 Task: Check the sale-to-list ratio of garden tub in the last 3 years.
Action: Mouse moved to (900, 207)
Screenshot: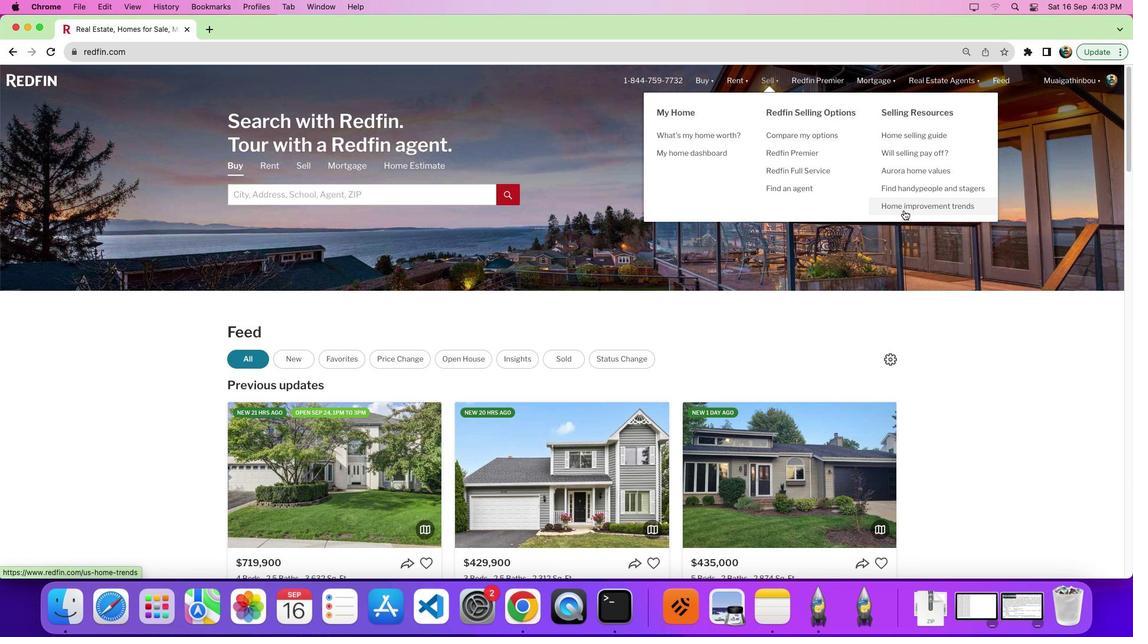 
Action: Mouse pressed left at (900, 207)
Screenshot: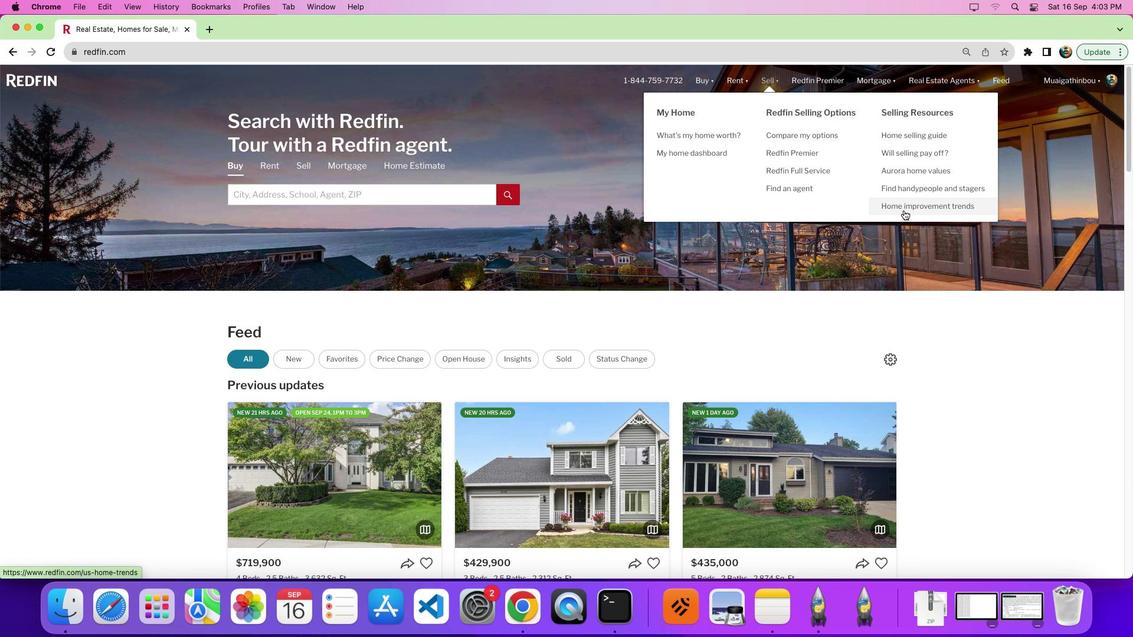 
Action: Mouse moved to (900, 207)
Screenshot: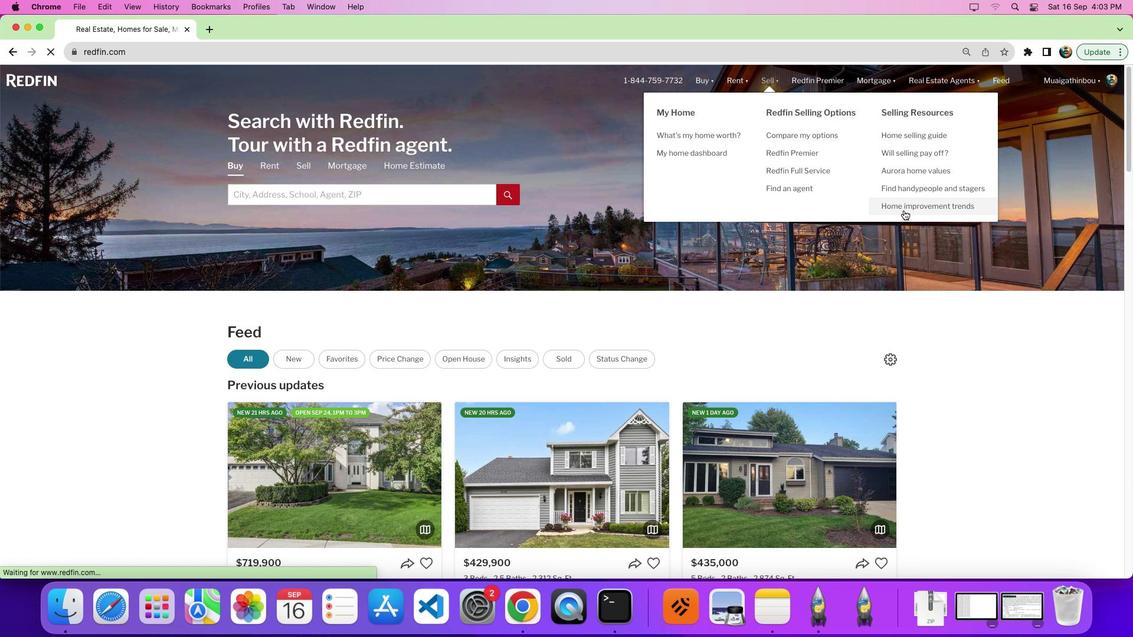 
Action: Mouse pressed left at (900, 207)
Screenshot: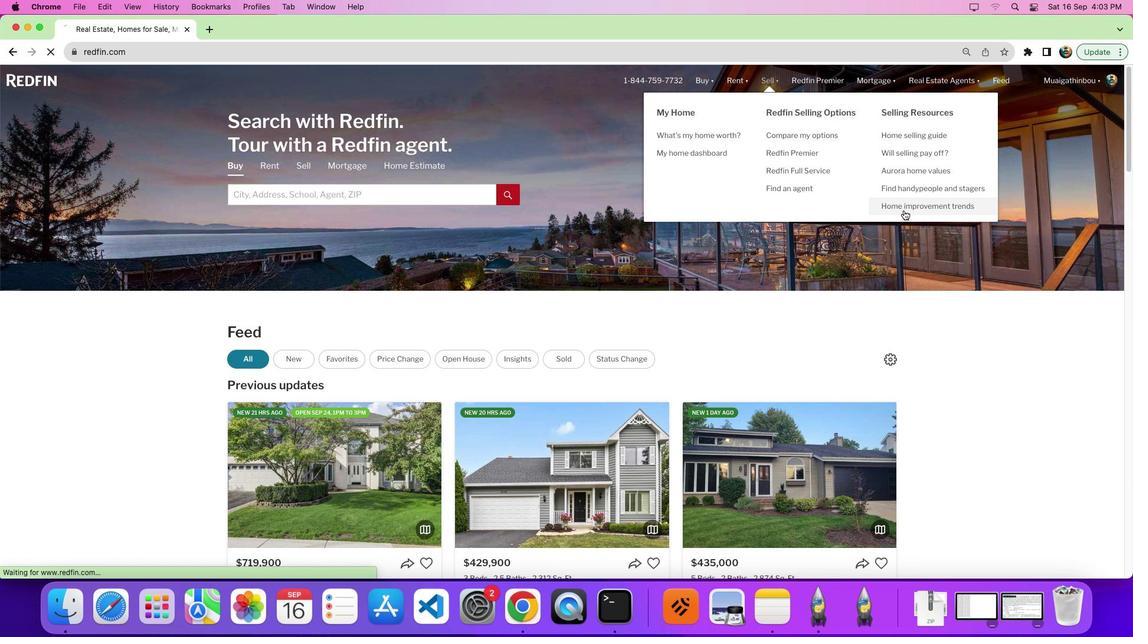 
Action: Mouse moved to (319, 226)
Screenshot: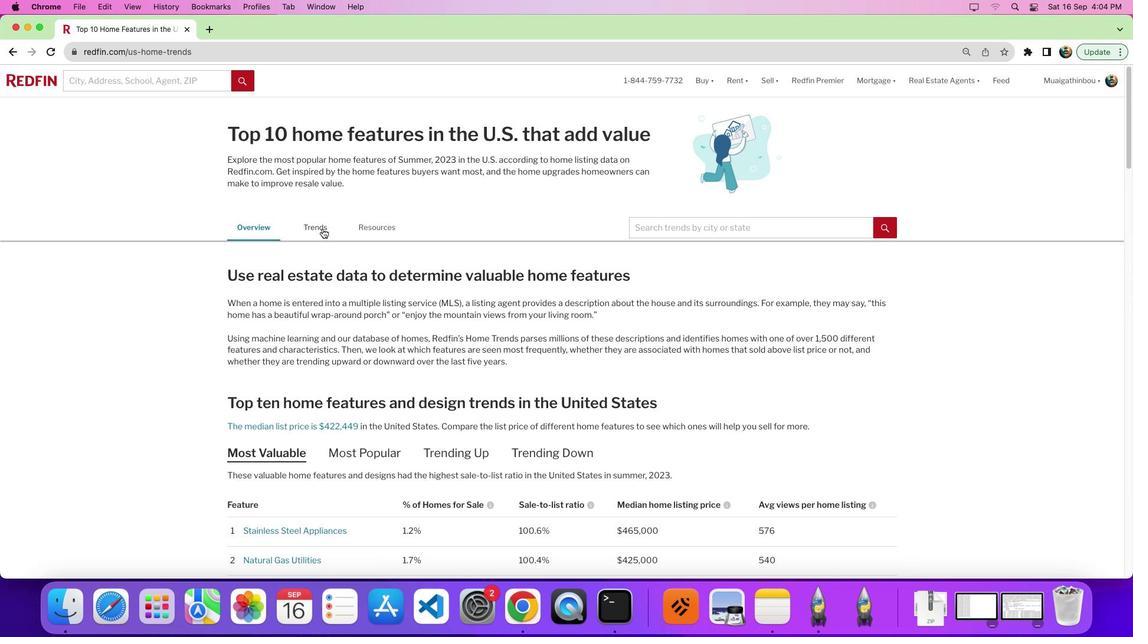 
Action: Mouse pressed left at (319, 226)
Screenshot: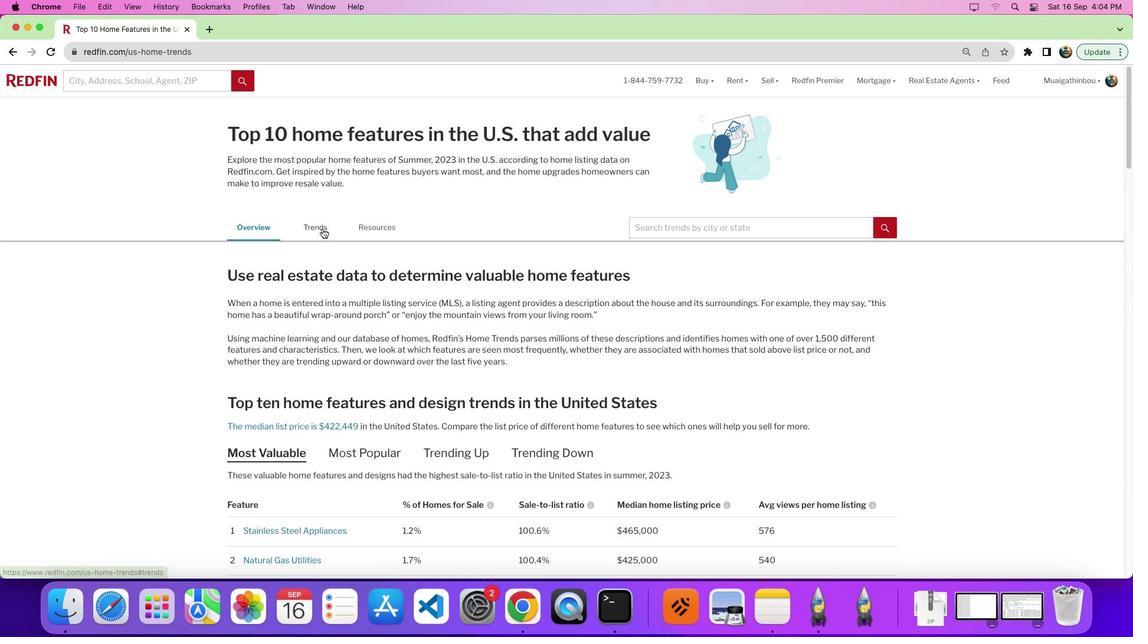 
Action: Mouse moved to (651, 349)
Screenshot: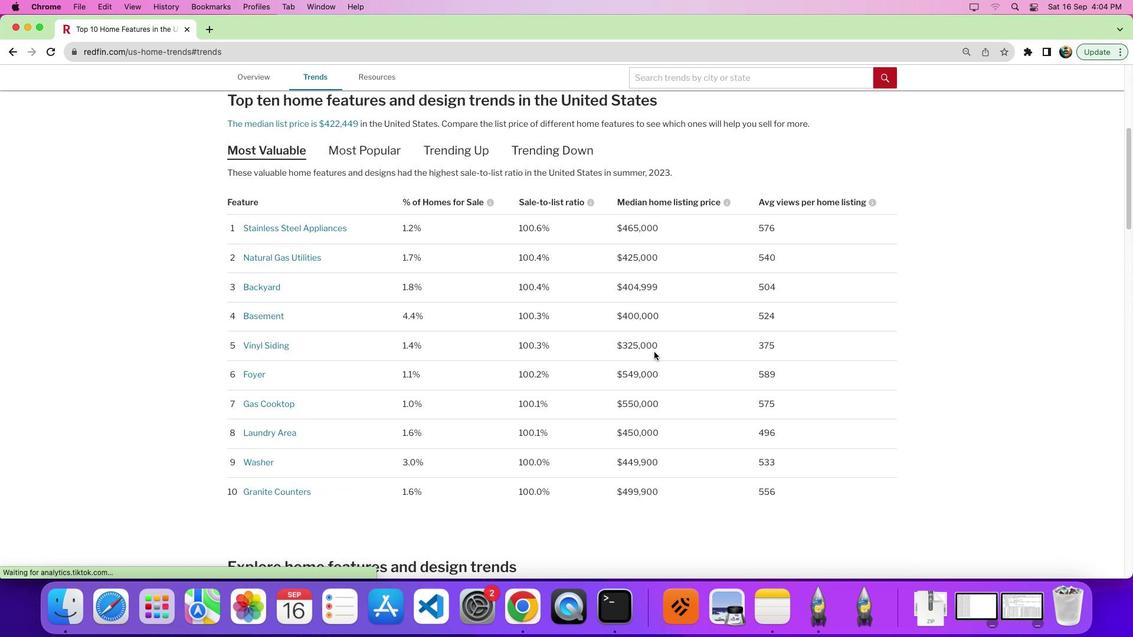 
Action: Mouse scrolled (651, 349) with delta (-2, -2)
Screenshot: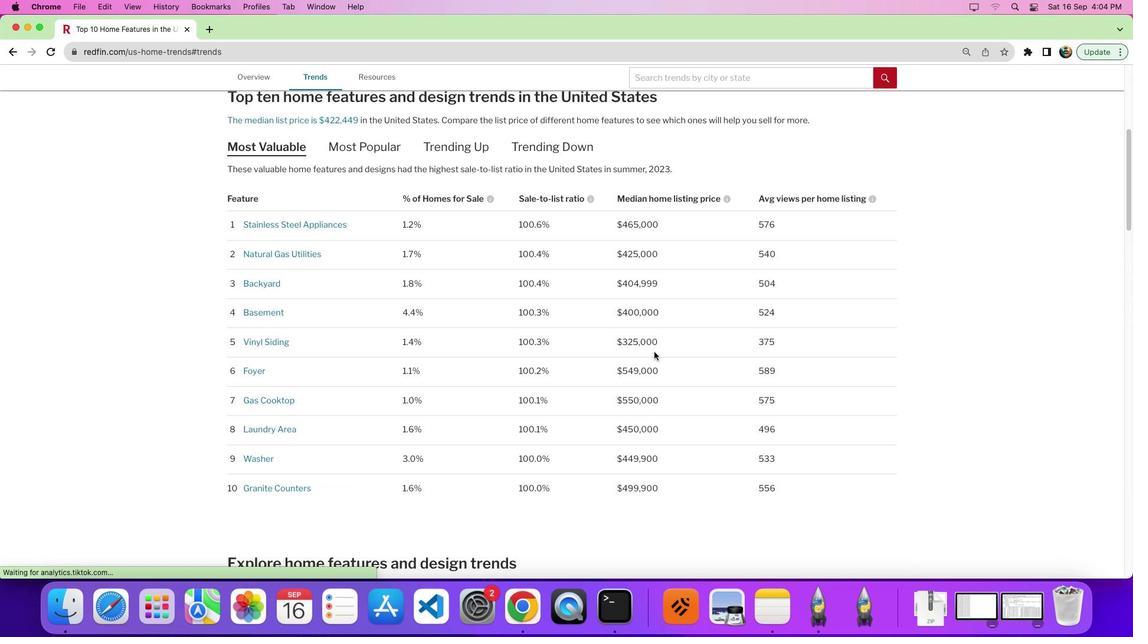 
Action: Mouse scrolled (651, 349) with delta (-2, -2)
Screenshot: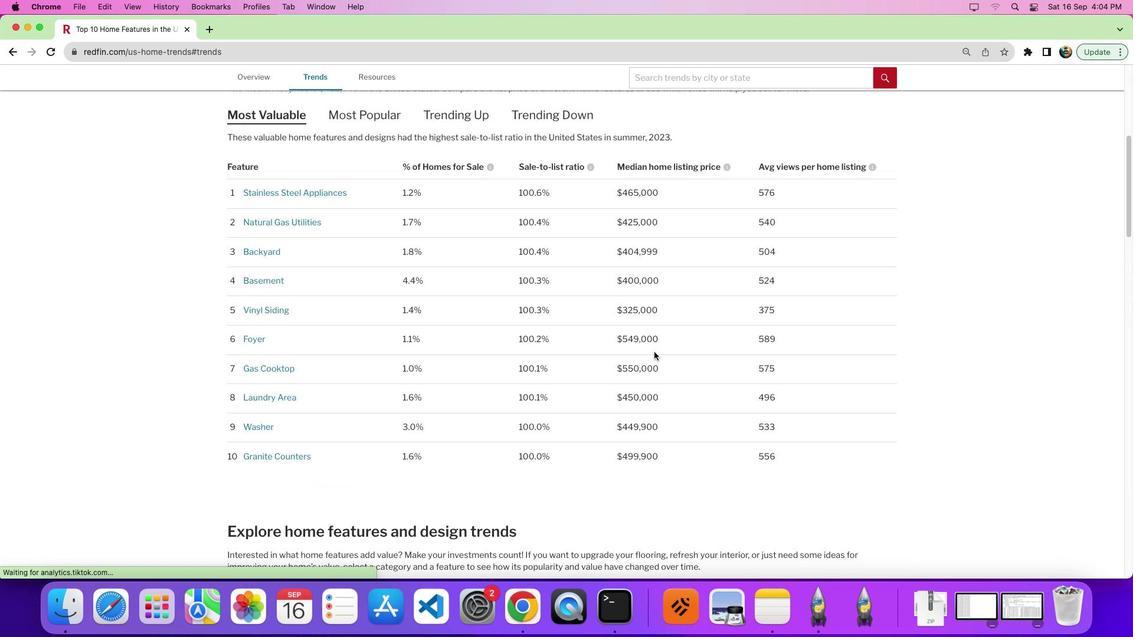 
Action: Mouse scrolled (651, 349) with delta (-2, -6)
Screenshot: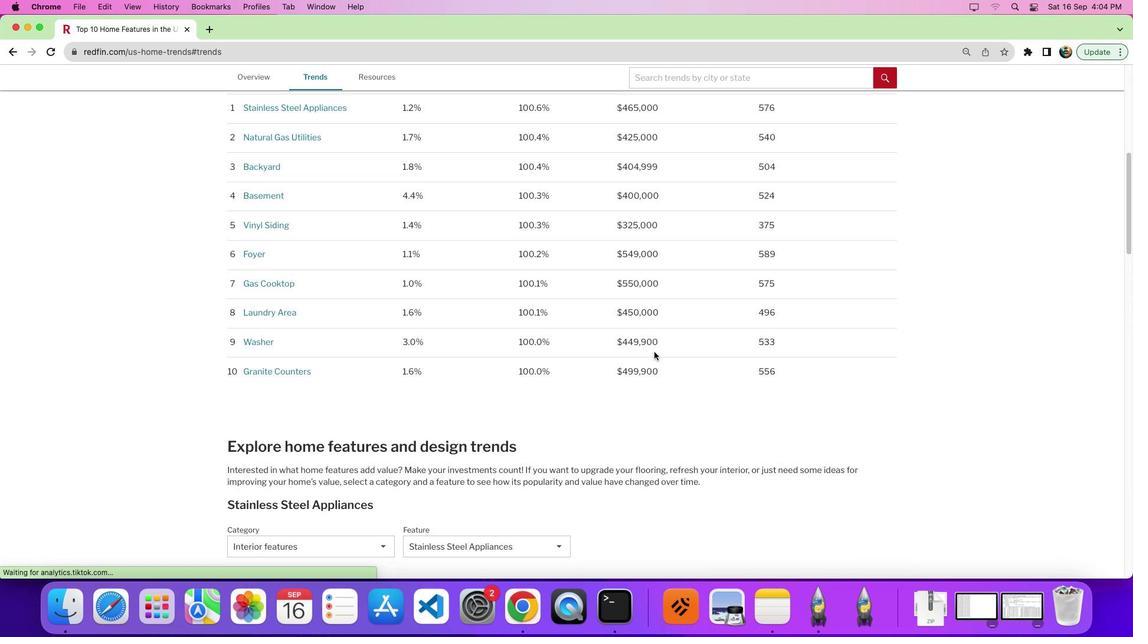 
Action: Mouse moved to (651, 349)
Screenshot: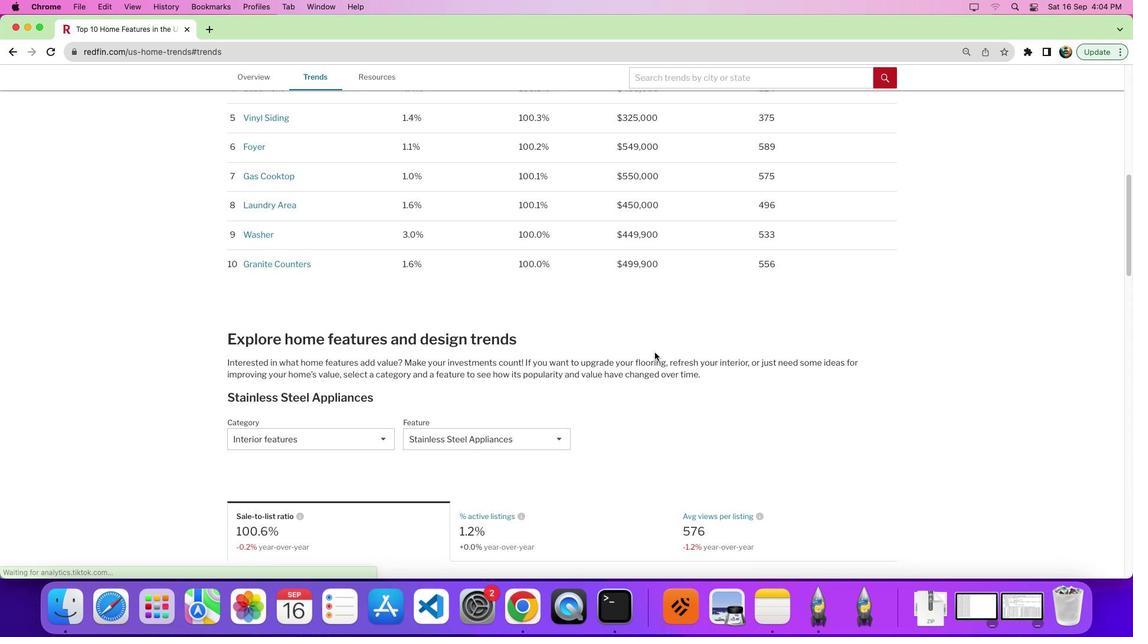 
Action: Mouse scrolled (651, 349) with delta (-2, -2)
Screenshot: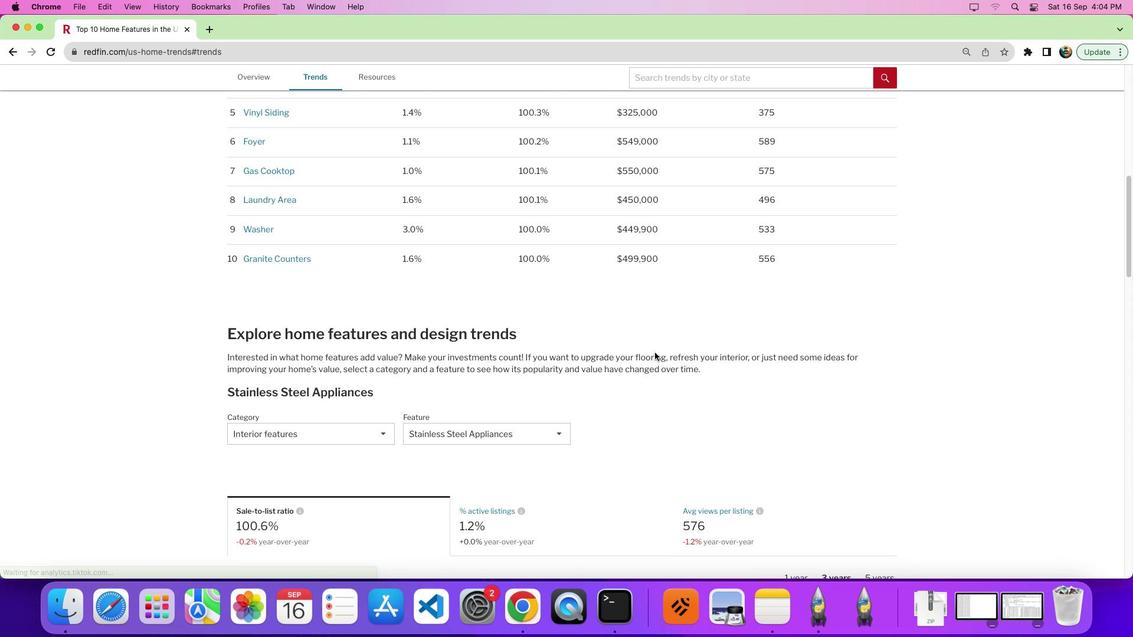 
Action: Mouse scrolled (651, 349) with delta (-2, -2)
Screenshot: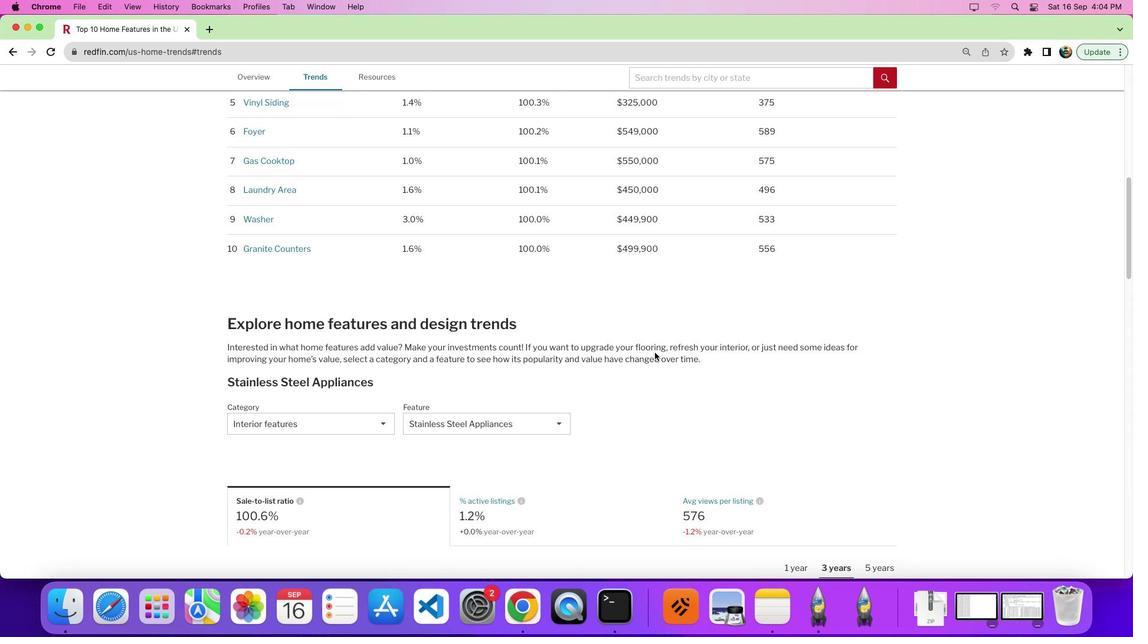 
Action: Mouse scrolled (651, 349) with delta (-2, -4)
Screenshot: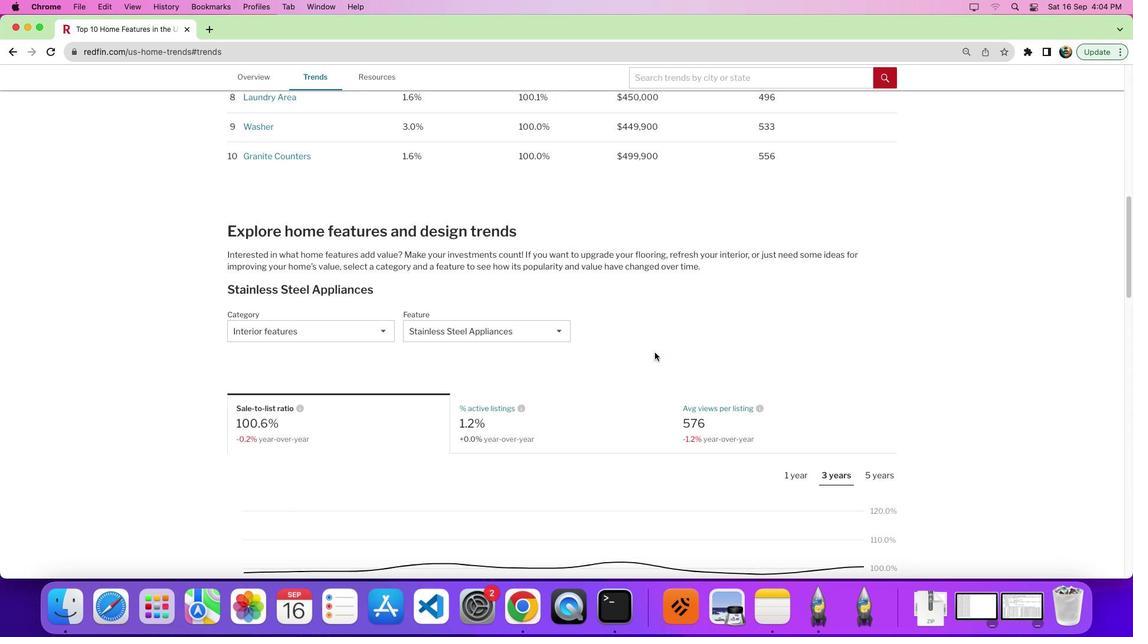 
Action: Mouse moved to (490, 278)
Screenshot: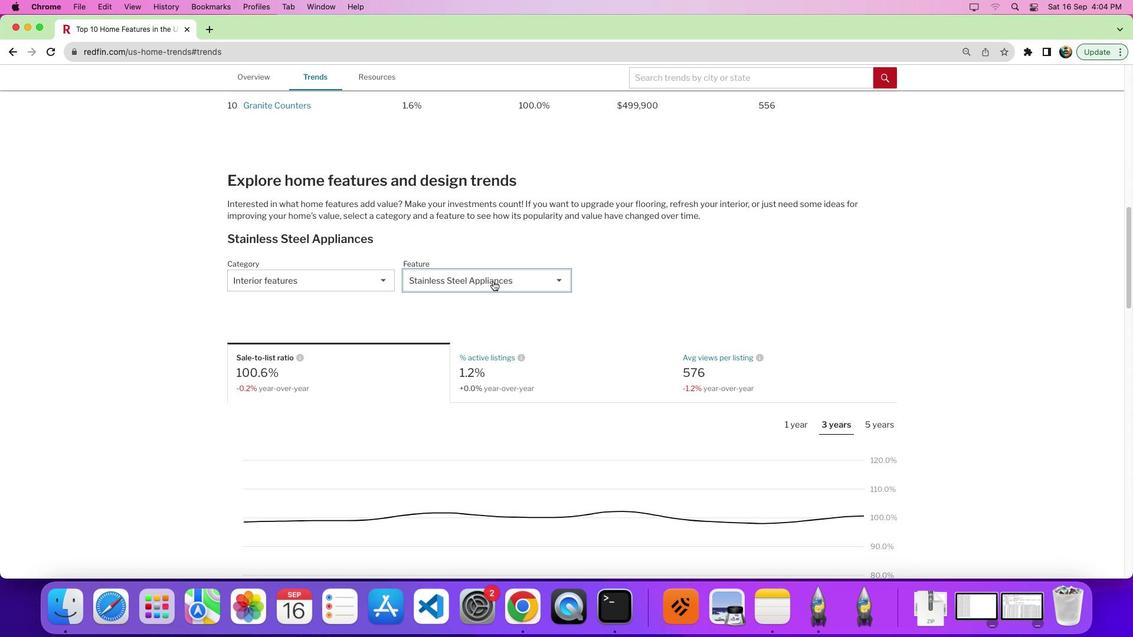 
Action: Mouse pressed left at (490, 278)
Screenshot: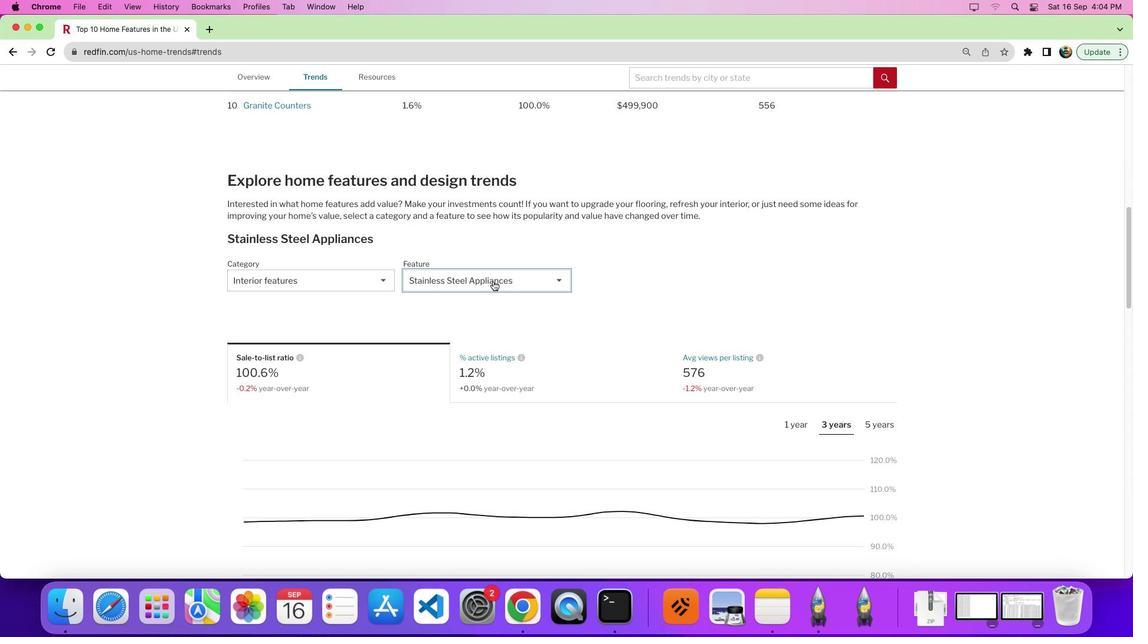 
Action: Mouse moved to (559, 363)
Screenshot: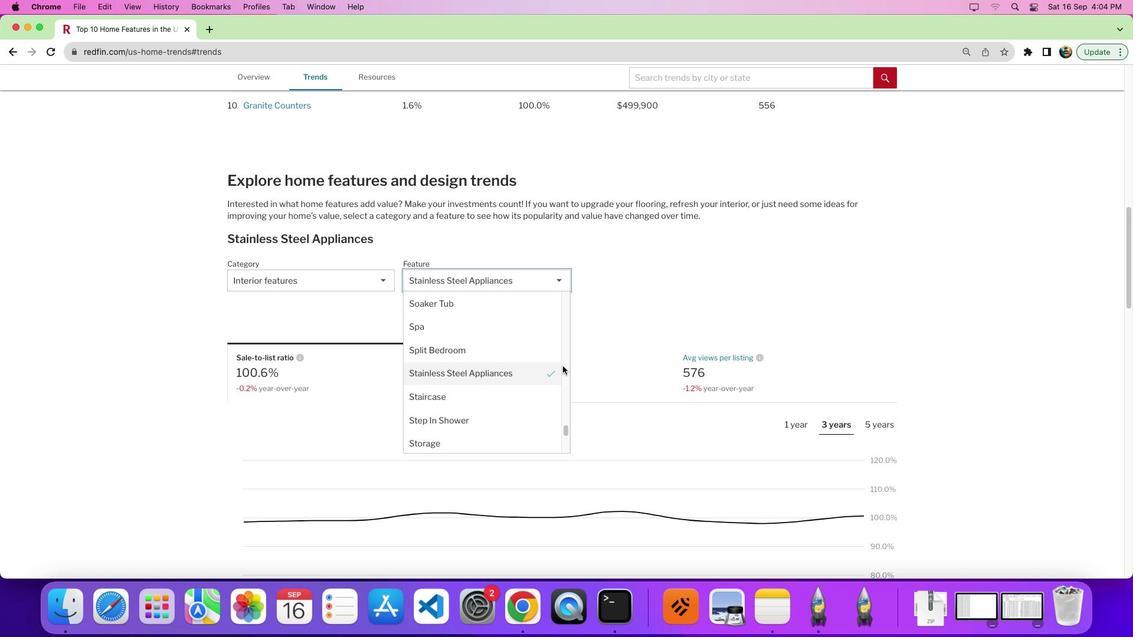 
Action: Mouse pressed left at (559, 363)
Screenshot: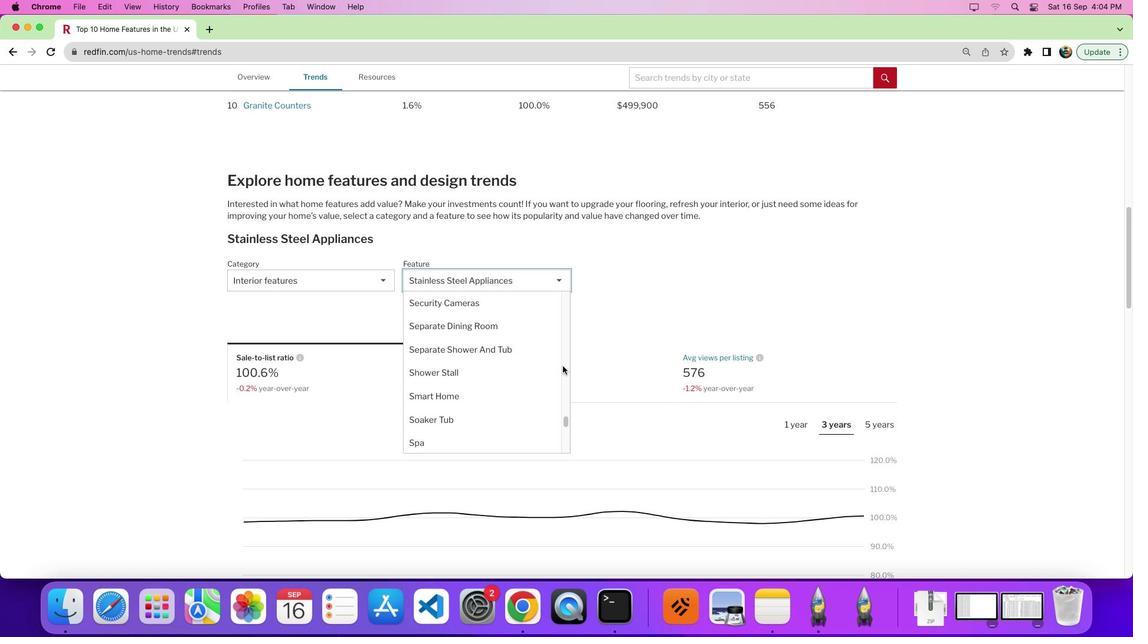 
Action: Mouse moved to (498, 367)
Screenshot: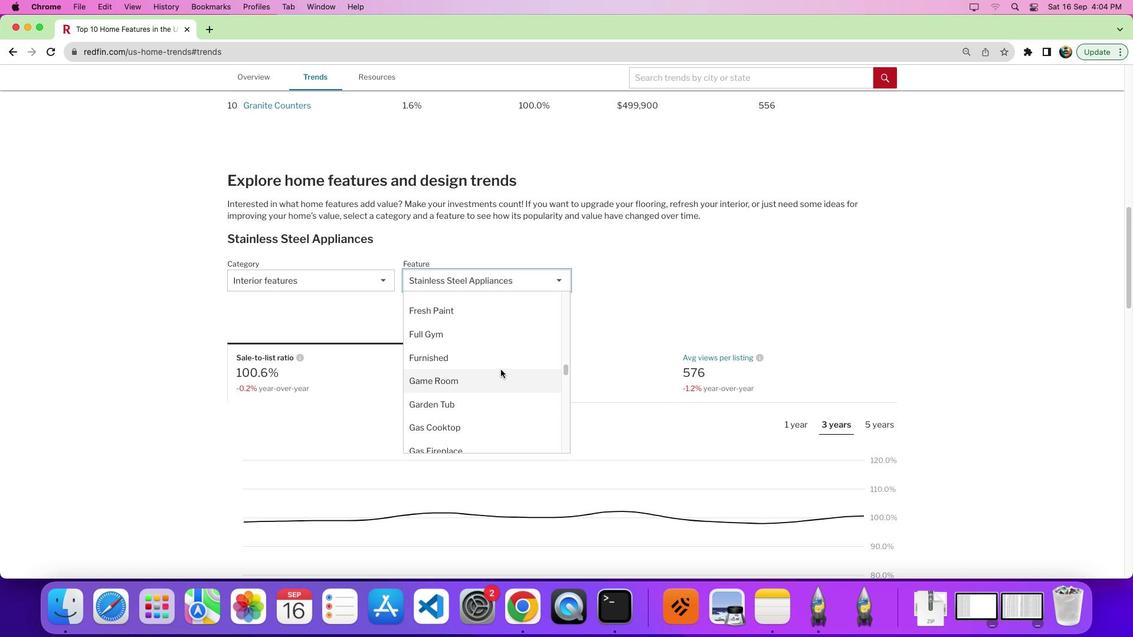 
Action: Mouse scrolled (498, 367) with delta (-2, -2)
Screenshot: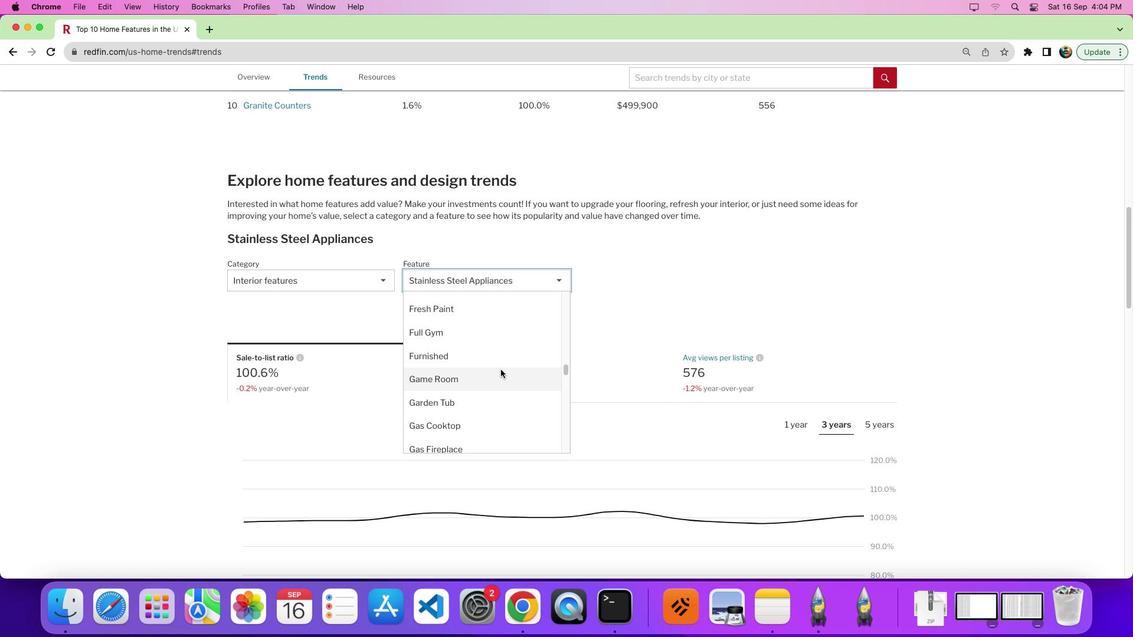 
Action: Mouse scrolled (498, 367) with delta (-2, -2)
Screenshot: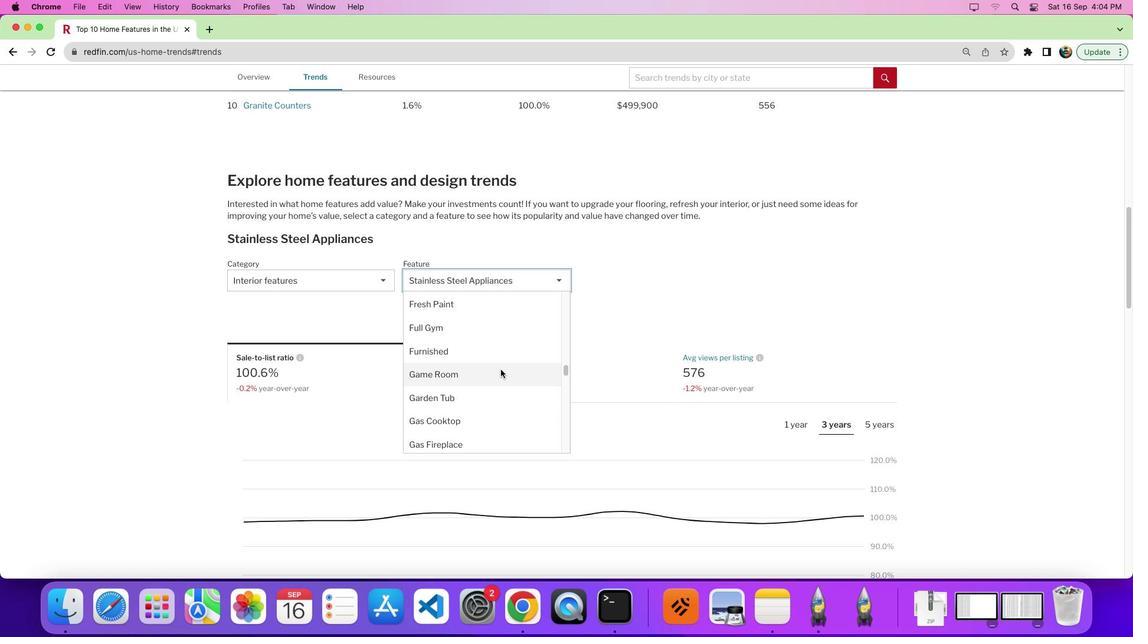 
Action: Mouse moved to (502, 380)
Screenshot: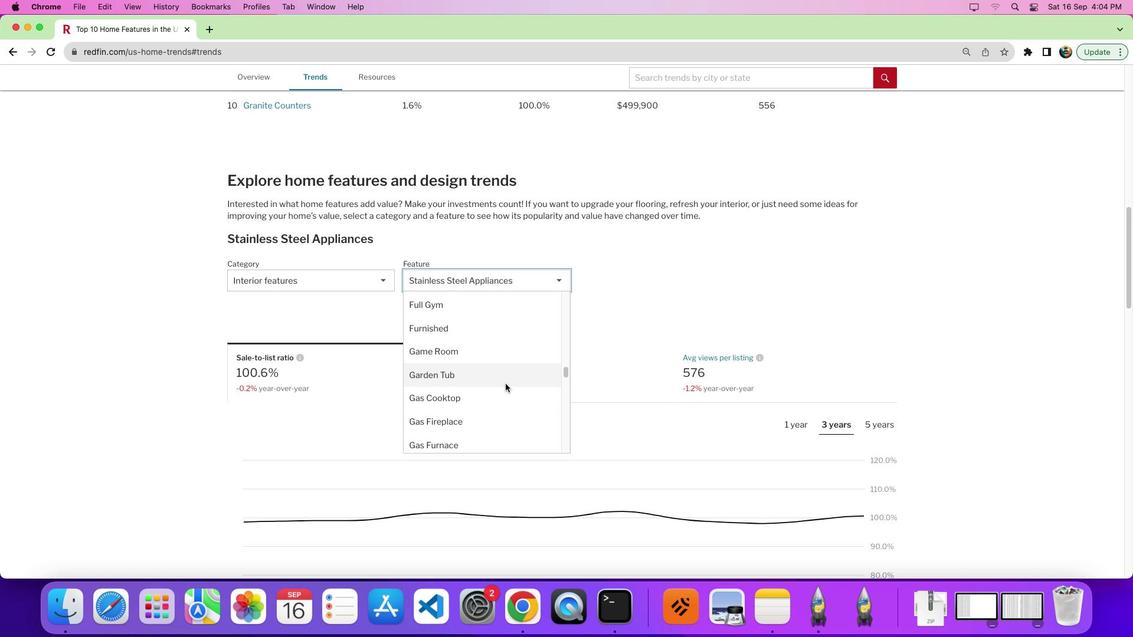 
Action: Mouse scrolled (502, 380) with delta (-2, -2)
Screenshot: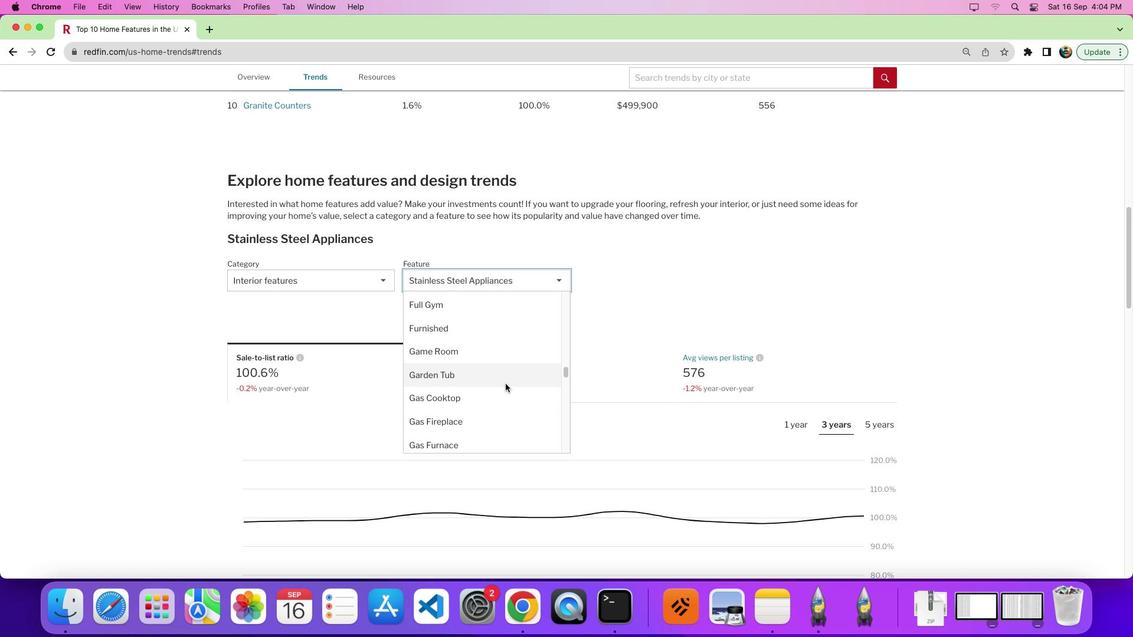
Action: Mouse scrolled (502, 380) with delta (-2, -2)
Screenshot: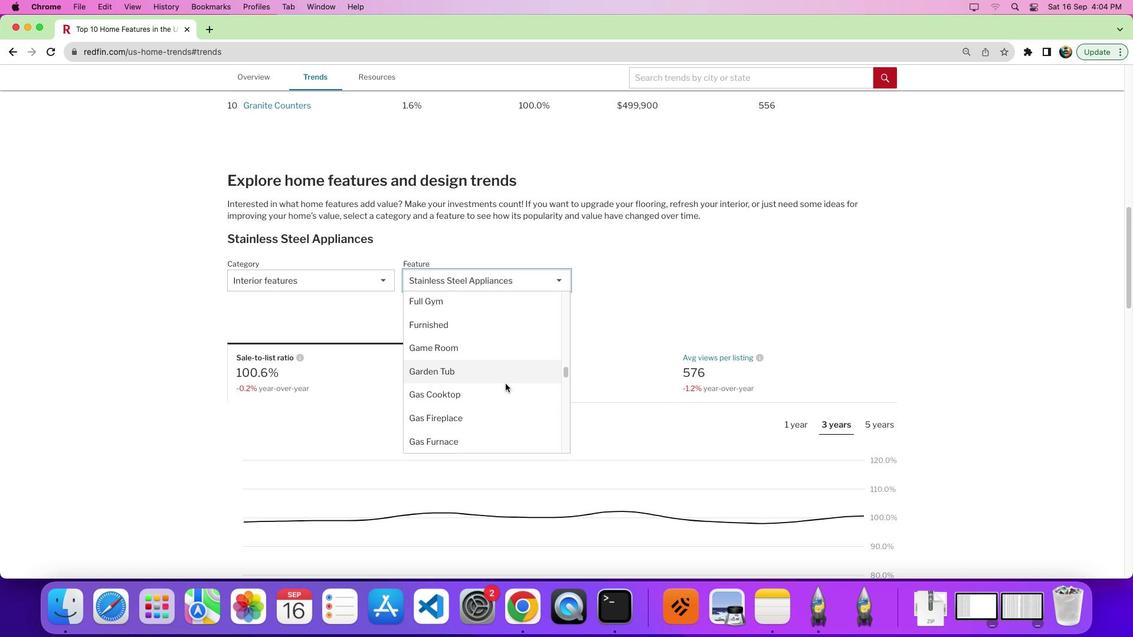 
Action: Mouse moved to (501, 377)
Screenshot: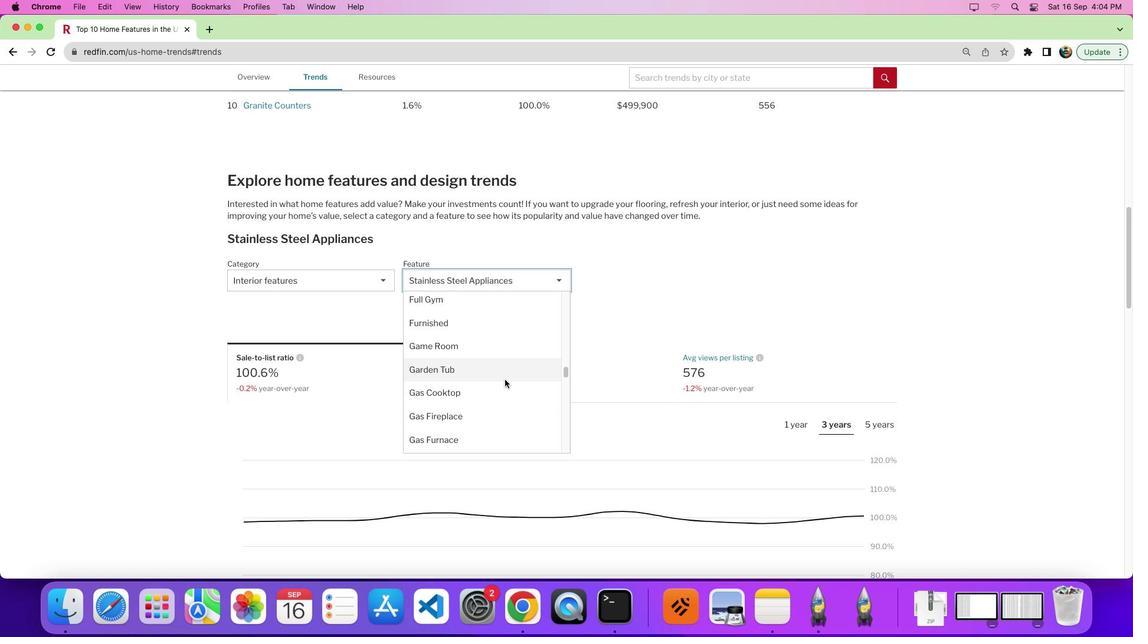 
Action: Mouse pressed left at (501, 377)
Screenshot: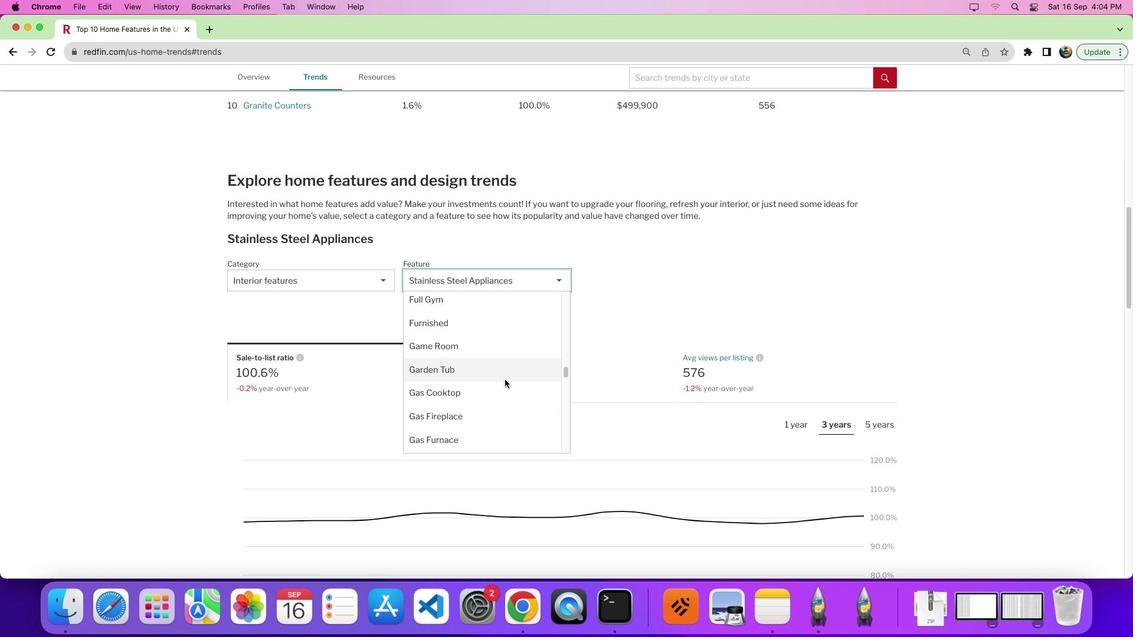 
Action: Mouse moved to (701, 355)
Screenshot: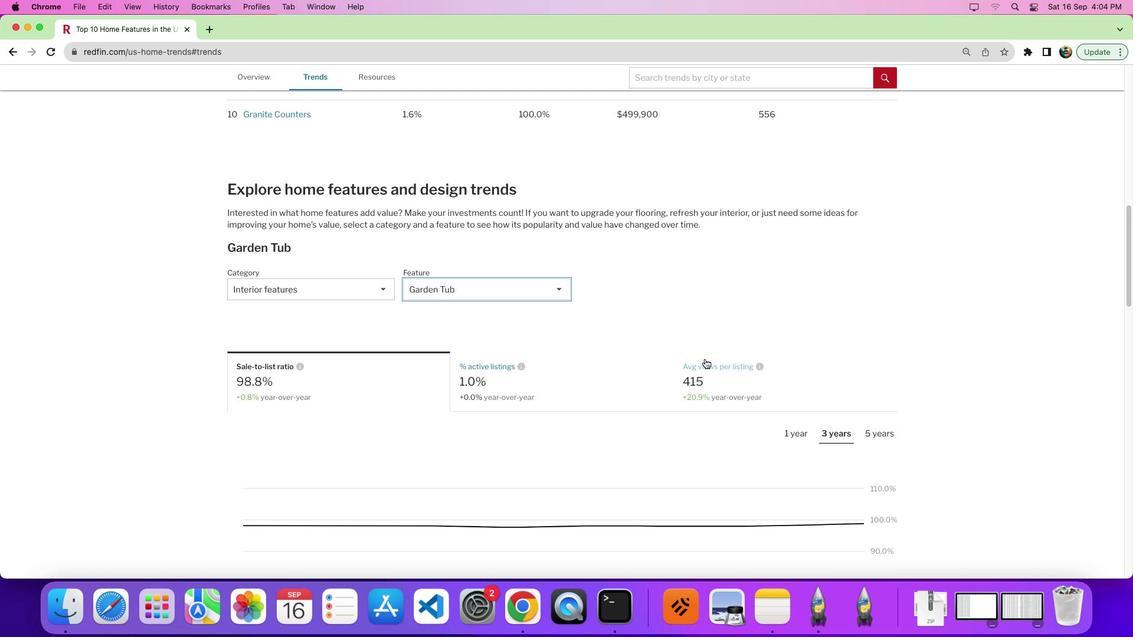 
Action: Mouse scrolled (701, 355) with delta (-2, -1)
Screenshot: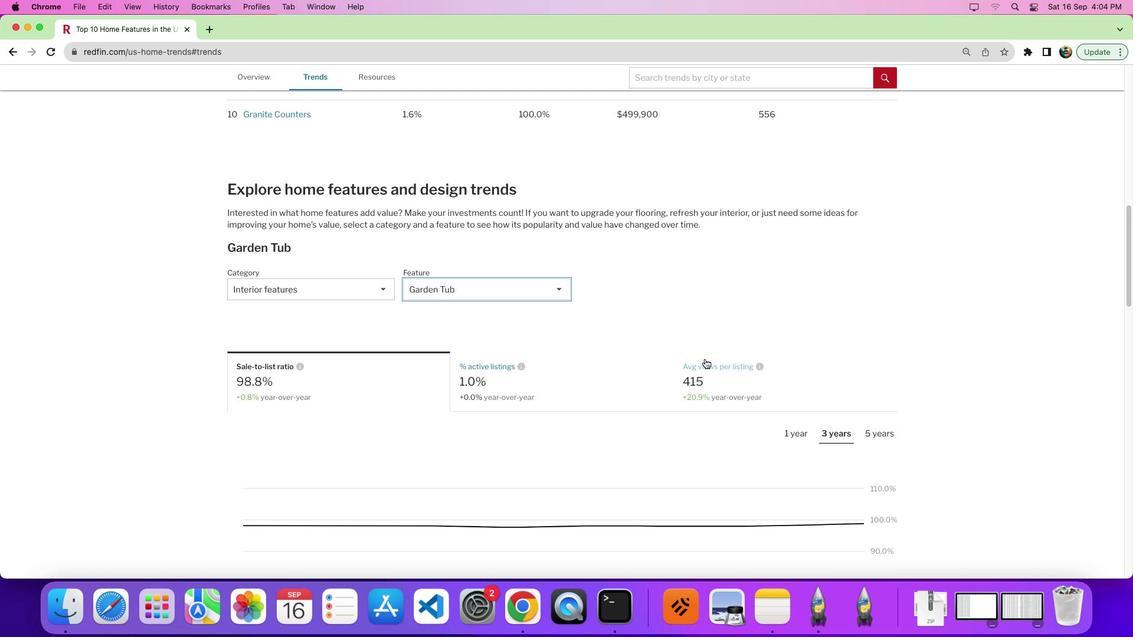 
Action: Mouse moved to (701, 356)
Screenshot: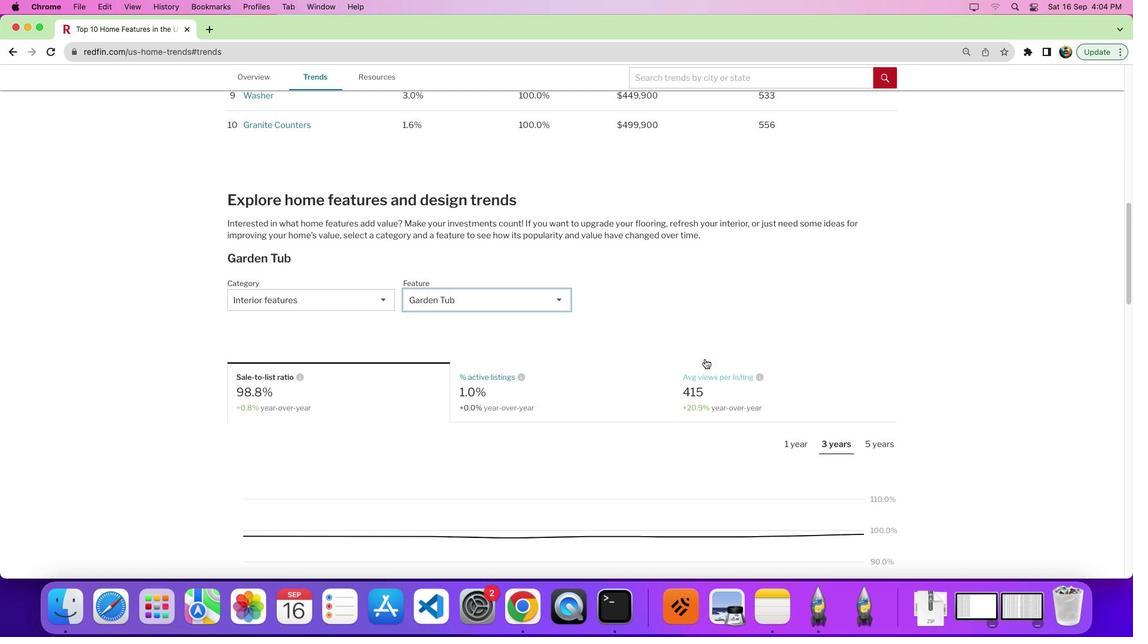 
Action: Mouse scrolled (701, 356) with delta (-2, -1)
Screenshot: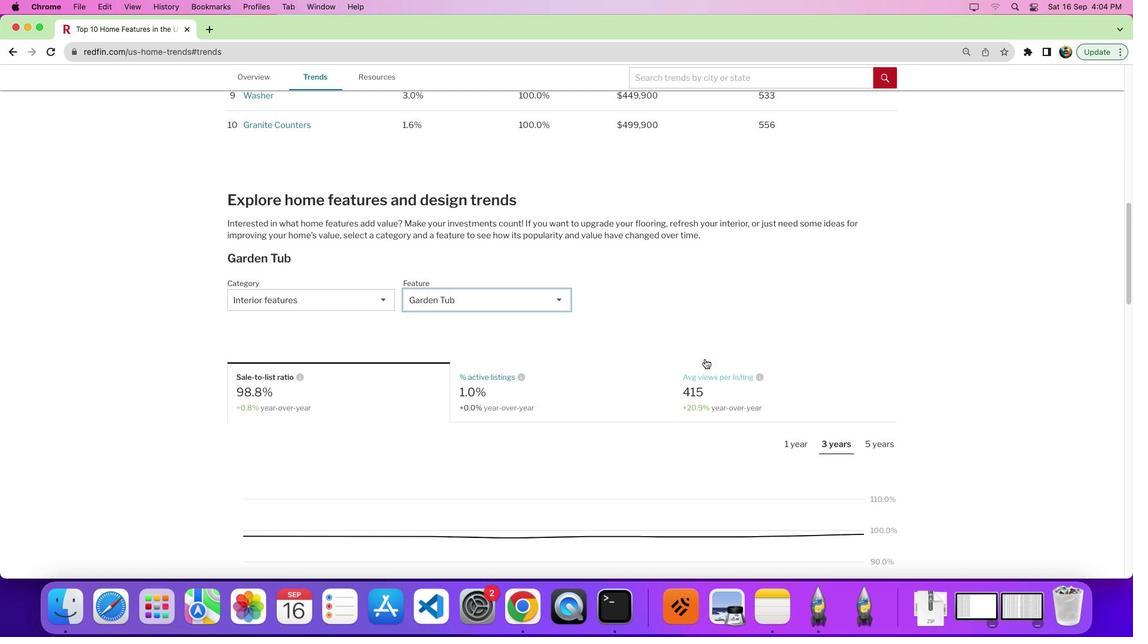 
Action: Mouse moved to (735, 370)
Screenshot: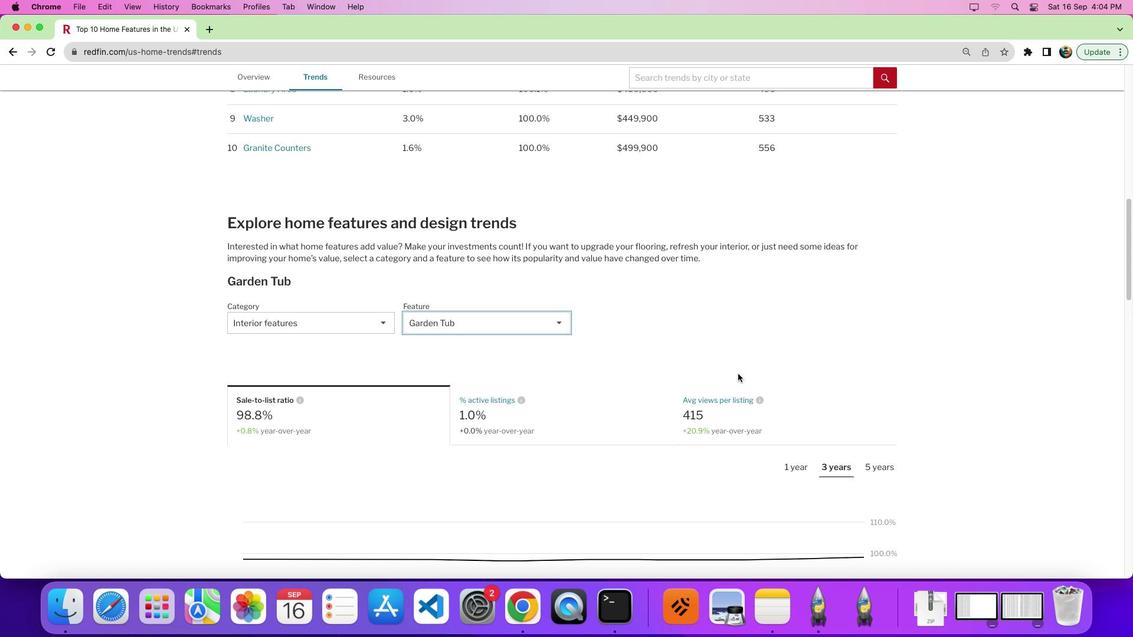 
Action: Mouse scrolled (735, 370) with delta (-2, -2)
Screenshot: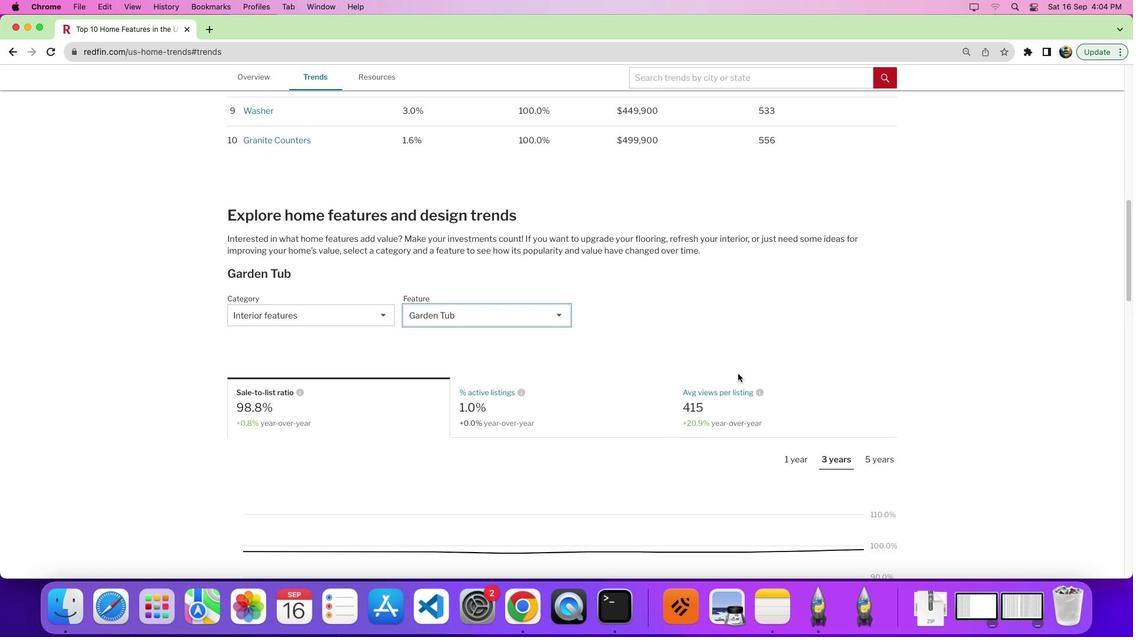 
Action: Mouse scrolled (735, 370) with delta (-2, -2)
Screenshot: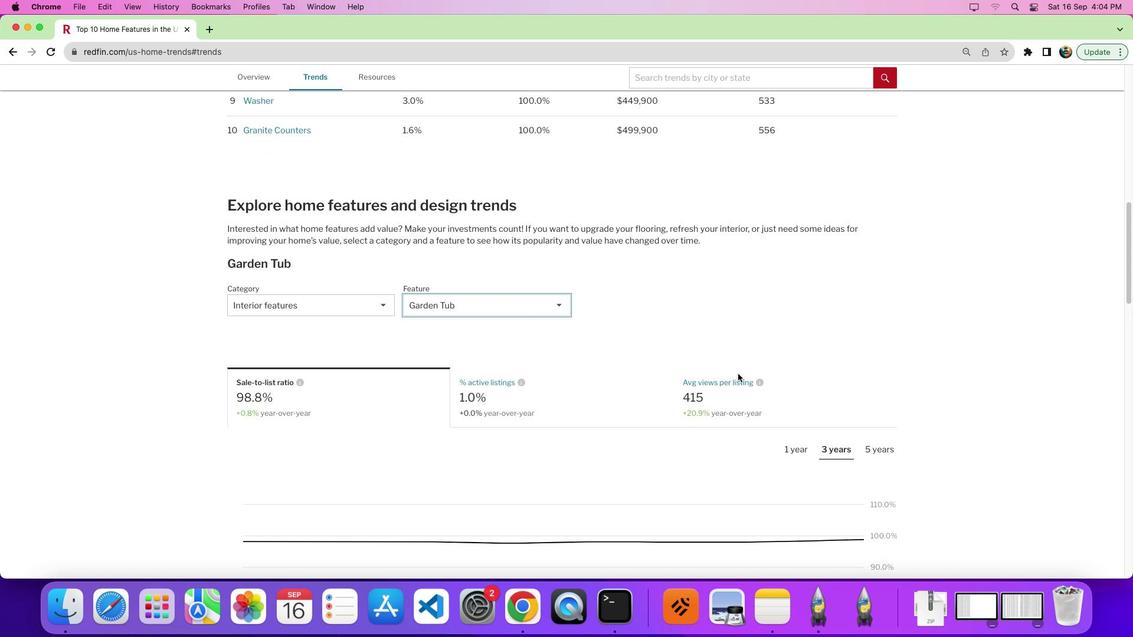 
Action: Mouse scrolled (735, 370) with delta (-2, -4)
Screenshot: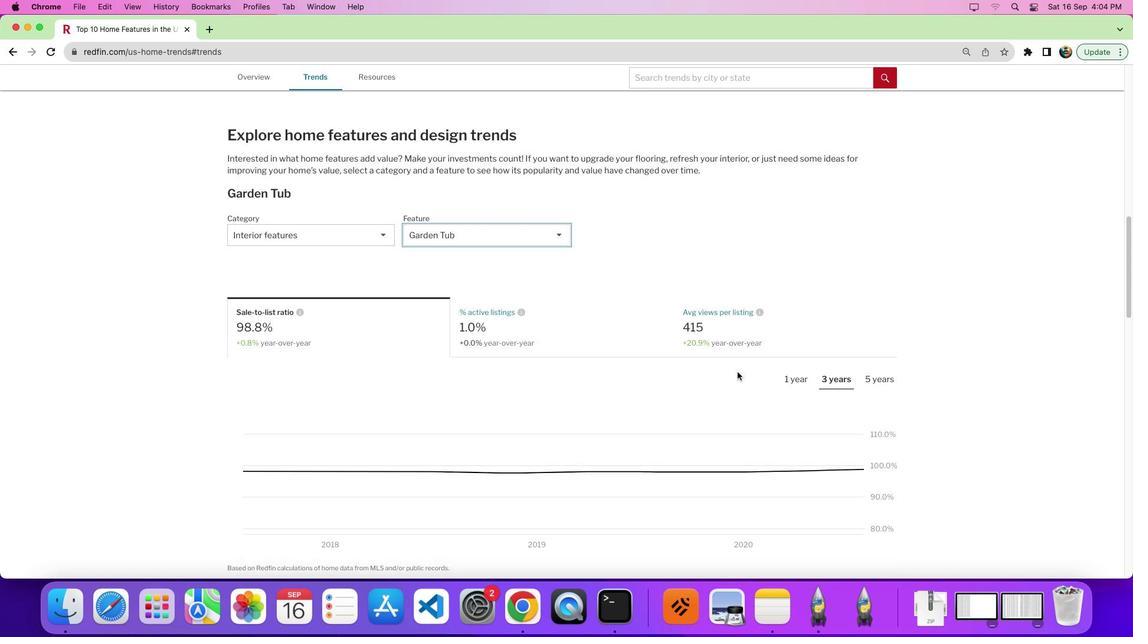 
Action: Mouse moved to (506, 305)
Screenshot: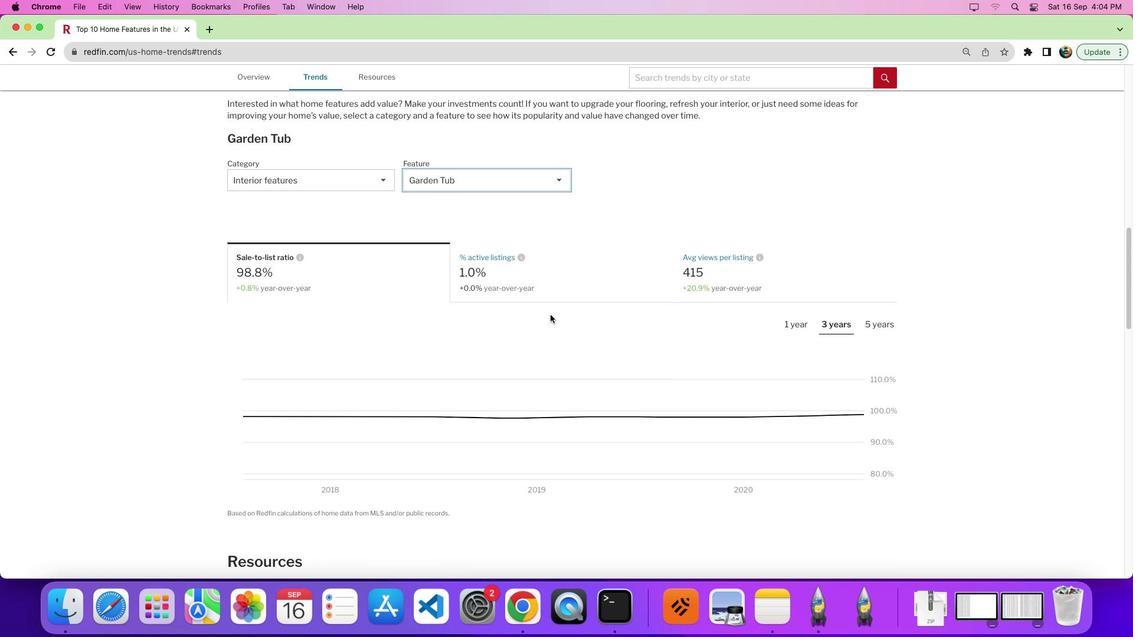 
Action: Mouse scrolled (506, 305) with delta (-2, -1)
Screenshot: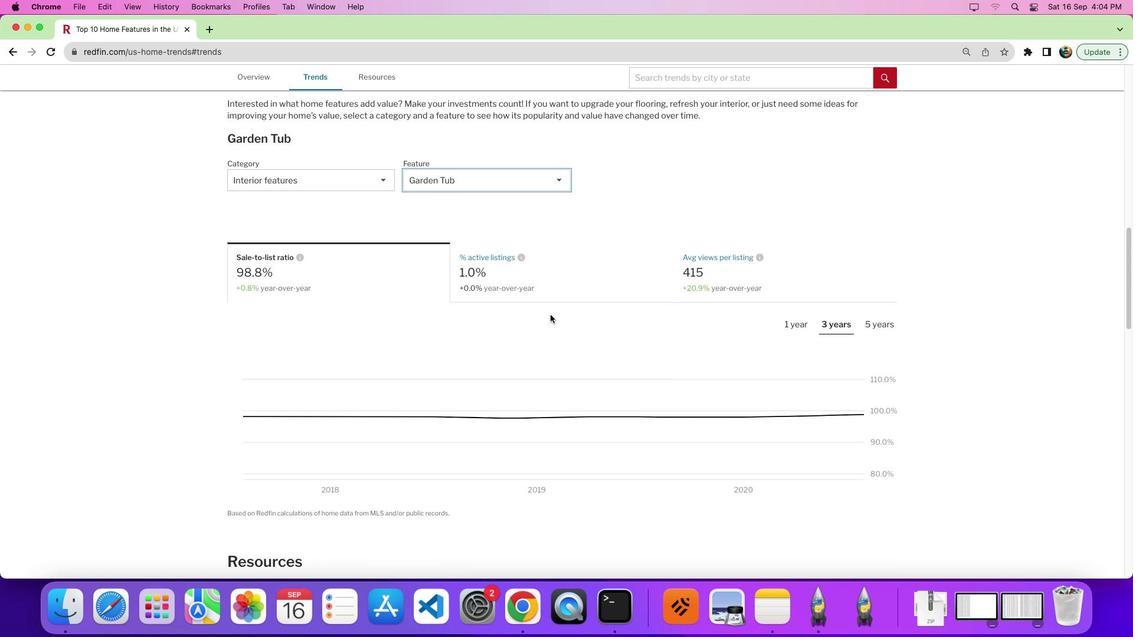 
Action: Mouse moved to (547, 312)
Screenshot: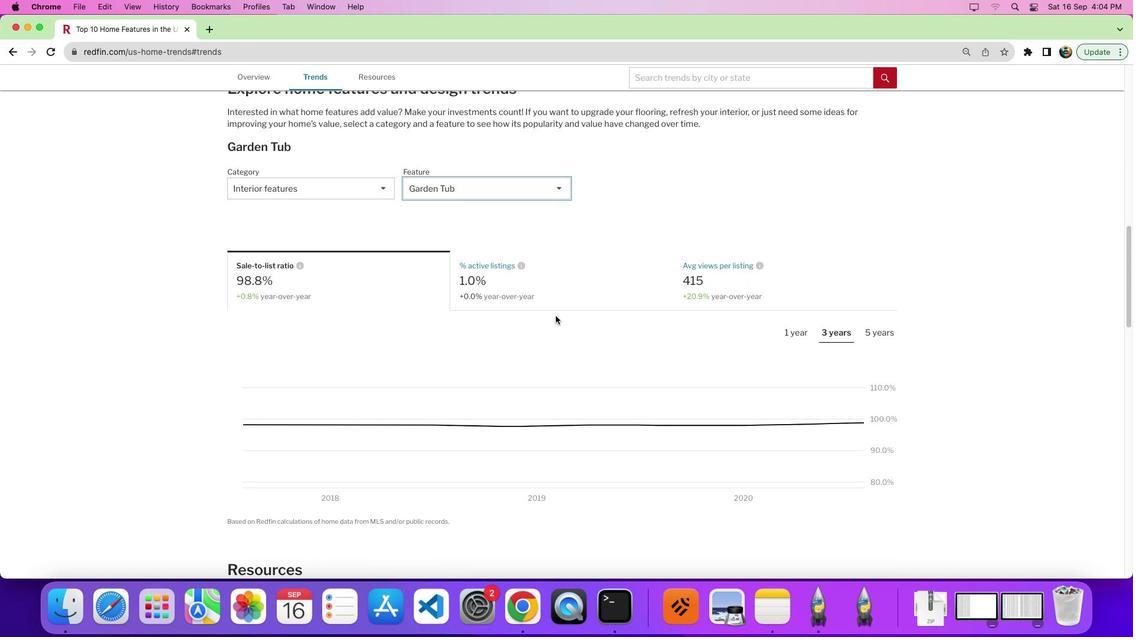 
Action: Mouse scrolled (547, 312) with delta (-2, -1)
Screenshot: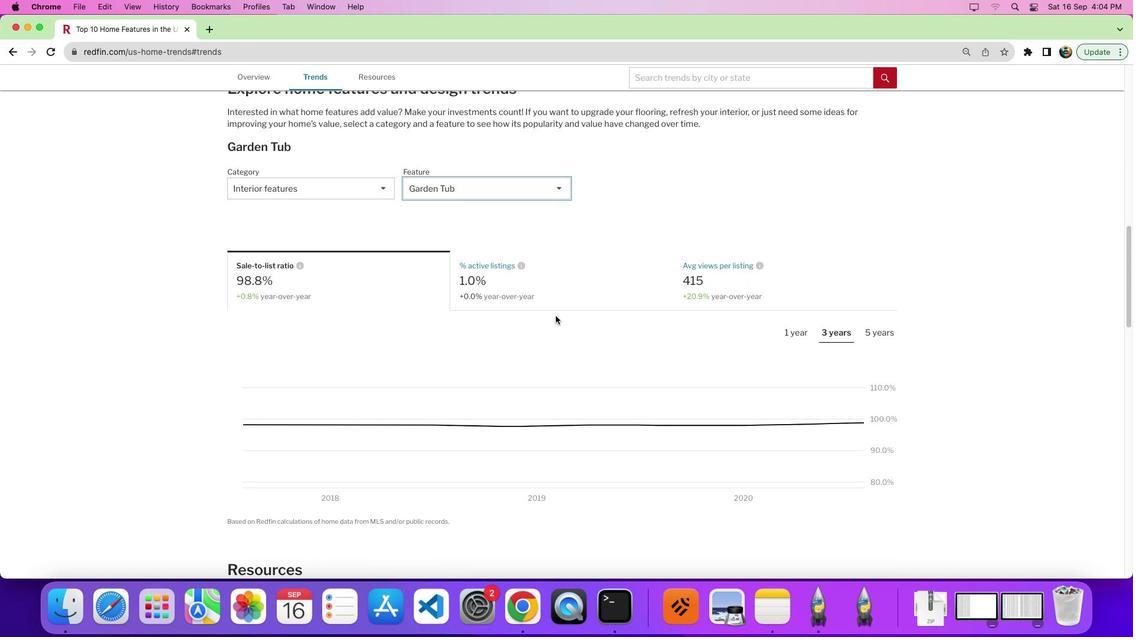 
Action: Mouse moved to (553, 312)
Screenshot: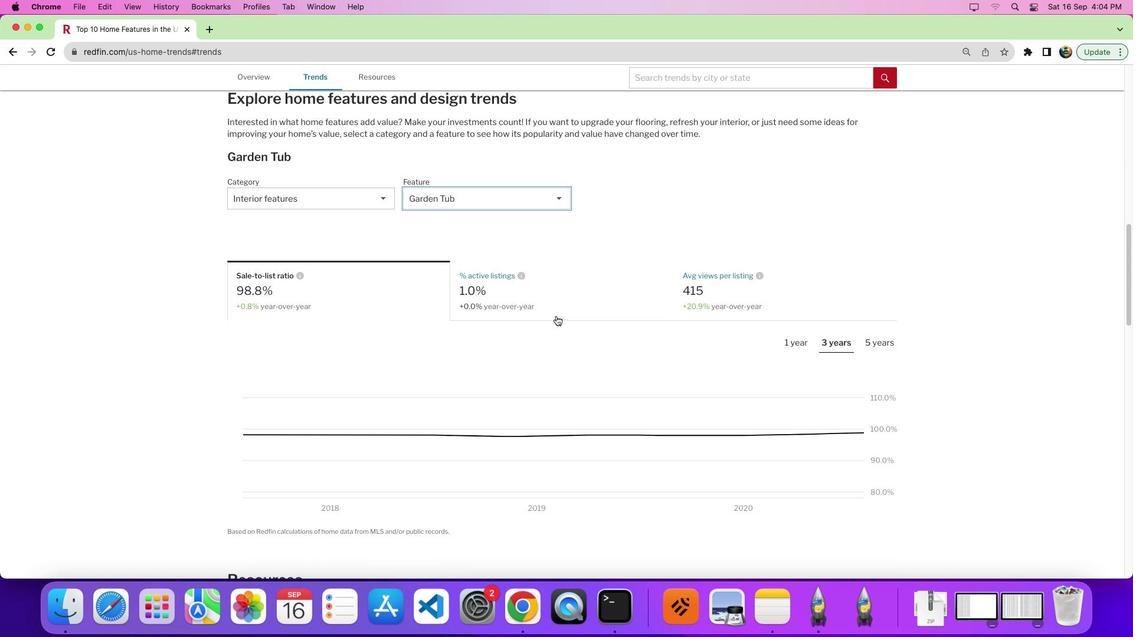 
Action: Mouse scrolled (553, 312) with delta (-2, -1)
Screenshot: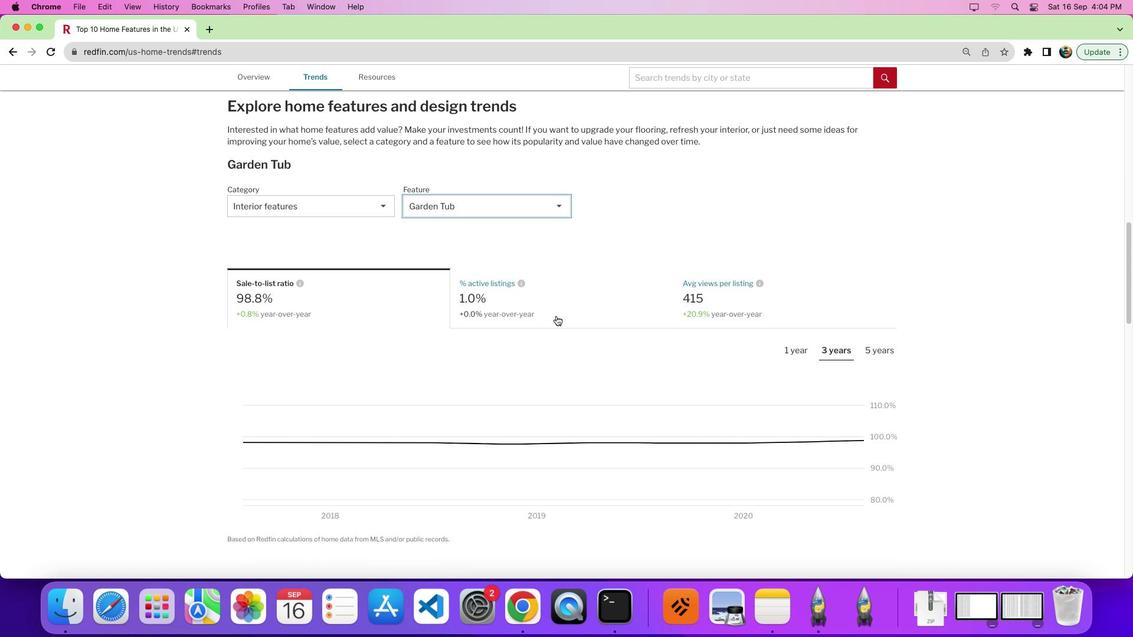 
Action: Mouse moved to (553, 312)
Screenshot: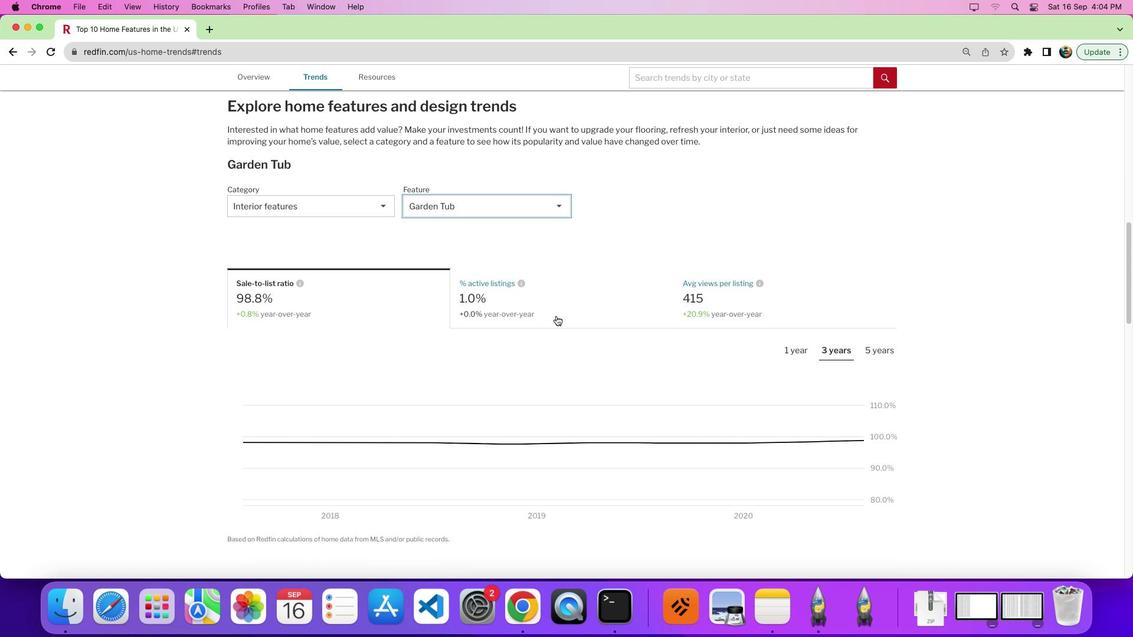 
Action: Mouse scrolled (553, 312) with delta (-2, -1)
Screenshot: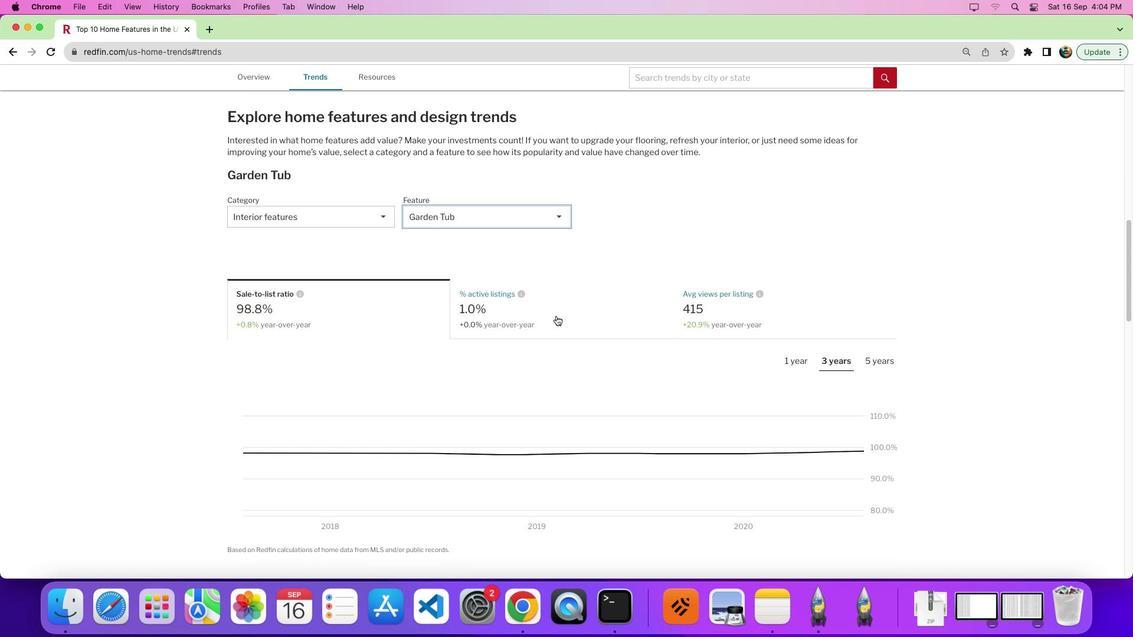 
Action: Mouse moved to (825, 363)
Screenshot: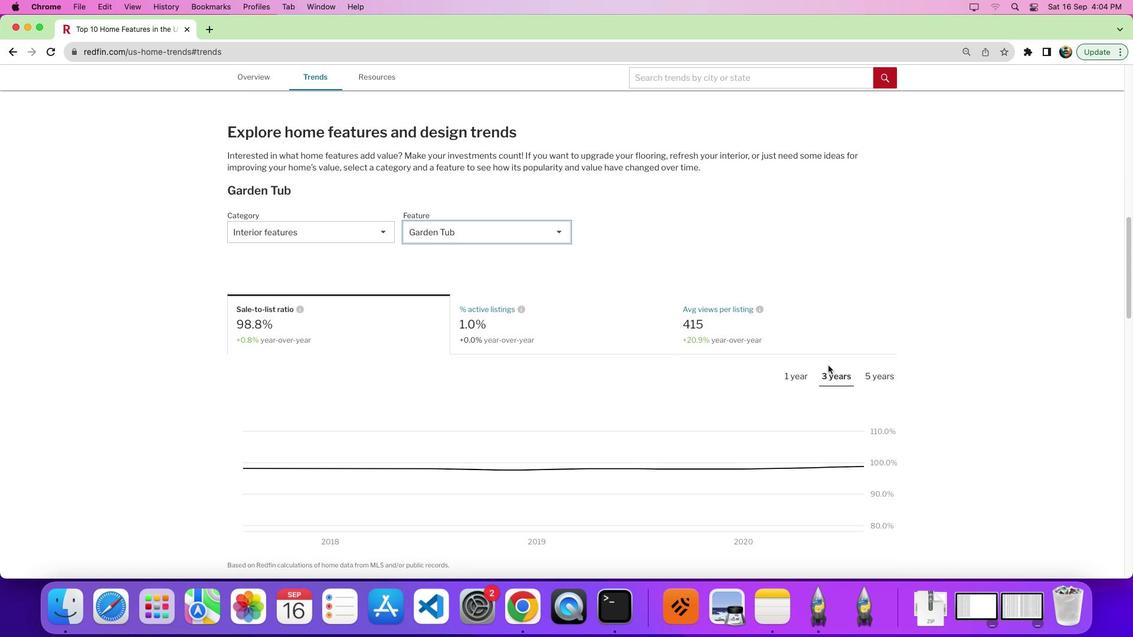 
Action: Mouse scrolled (825, 363) with delta (-2, -2)
Screenshot: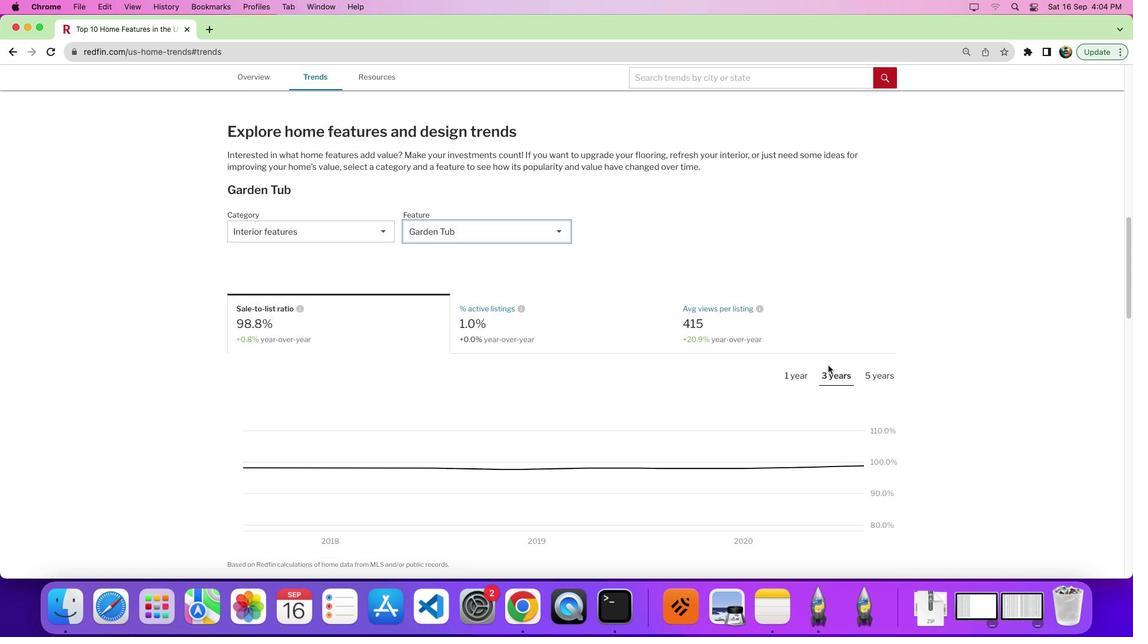 
Action: Mouse moved to (751, 386)
Screenshot: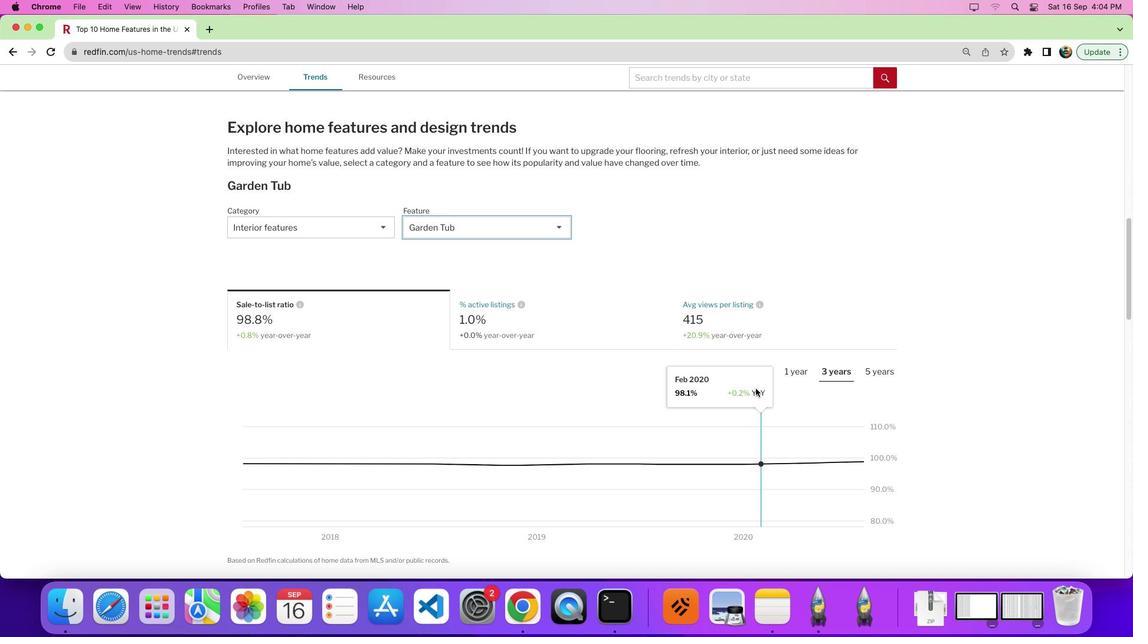 
Action: Mouse scrolled (751, 386) with delta (-2, -2)
Screenshot: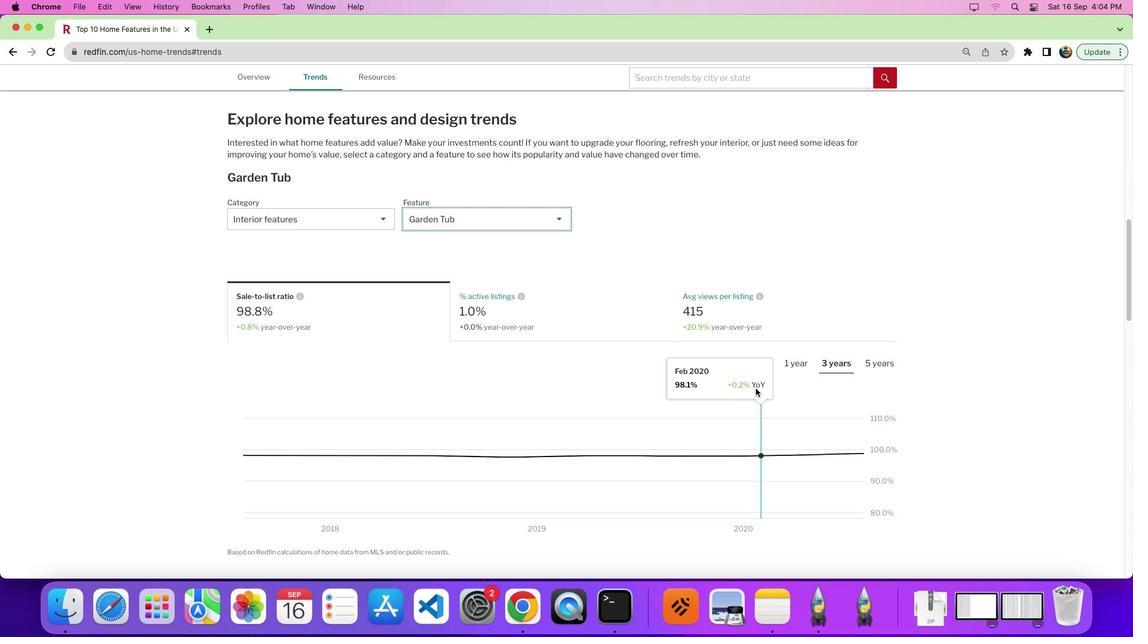 
Action: Mouse moved to (752, 386)
Screenshot: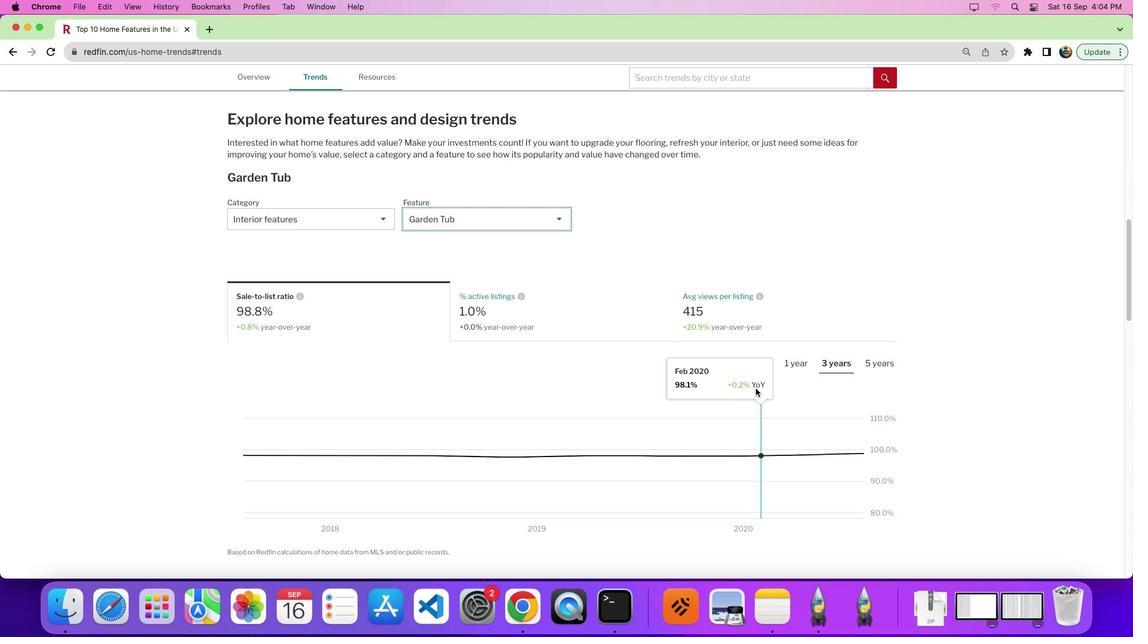 
Action: Mouse scrolled (752, 386) with delta (-2, -2)
Screenshot: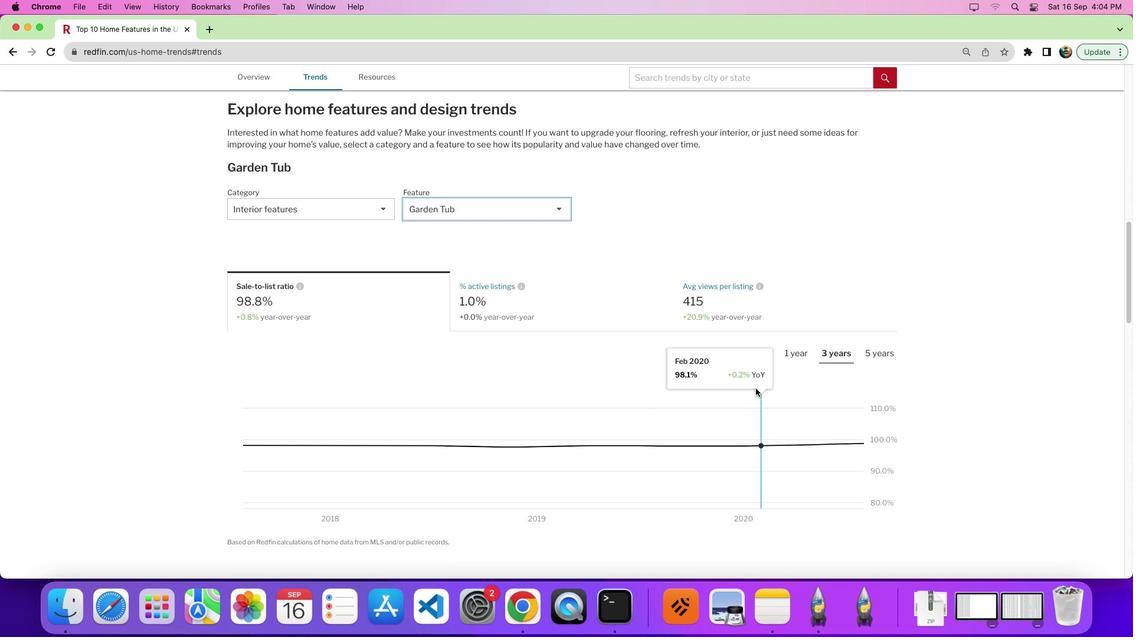 
Action: Mouse moved to (753, 384)
Screenshot: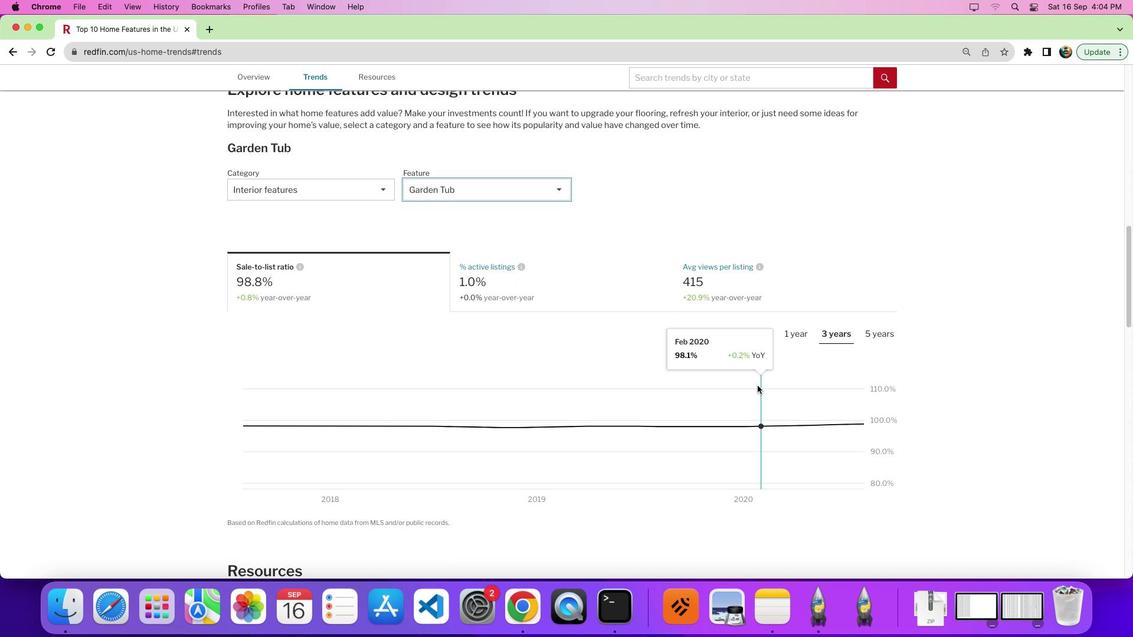 
Action: Mouse scrolled (753, 384) with delta (-2, -2)
Screenshot: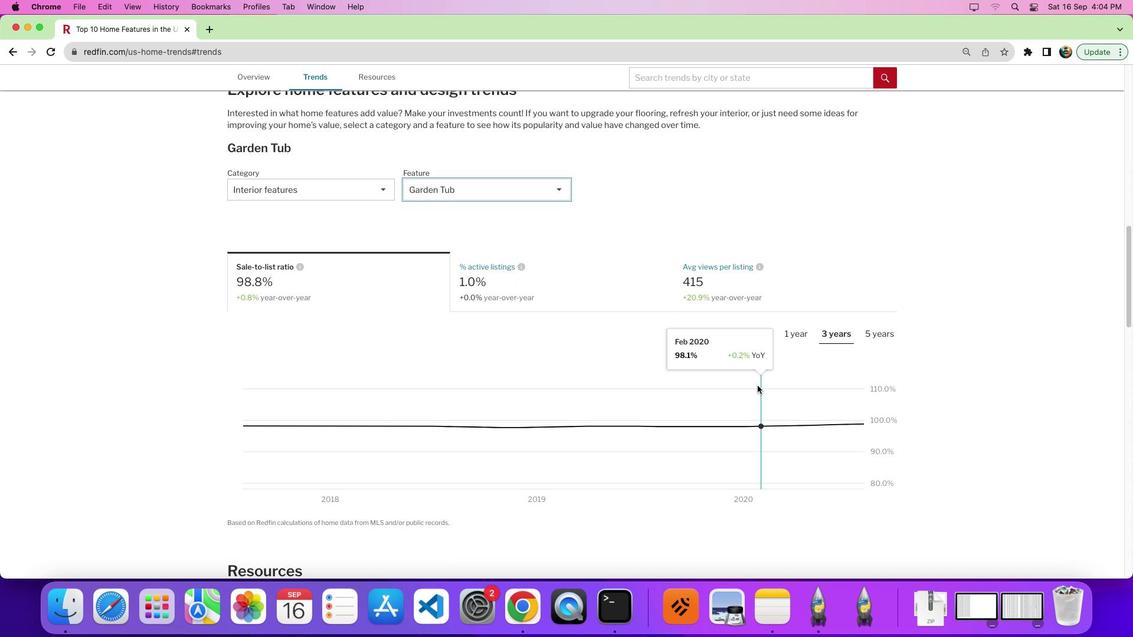 
Action: Mouse moved to (862, 383)
Screenshot: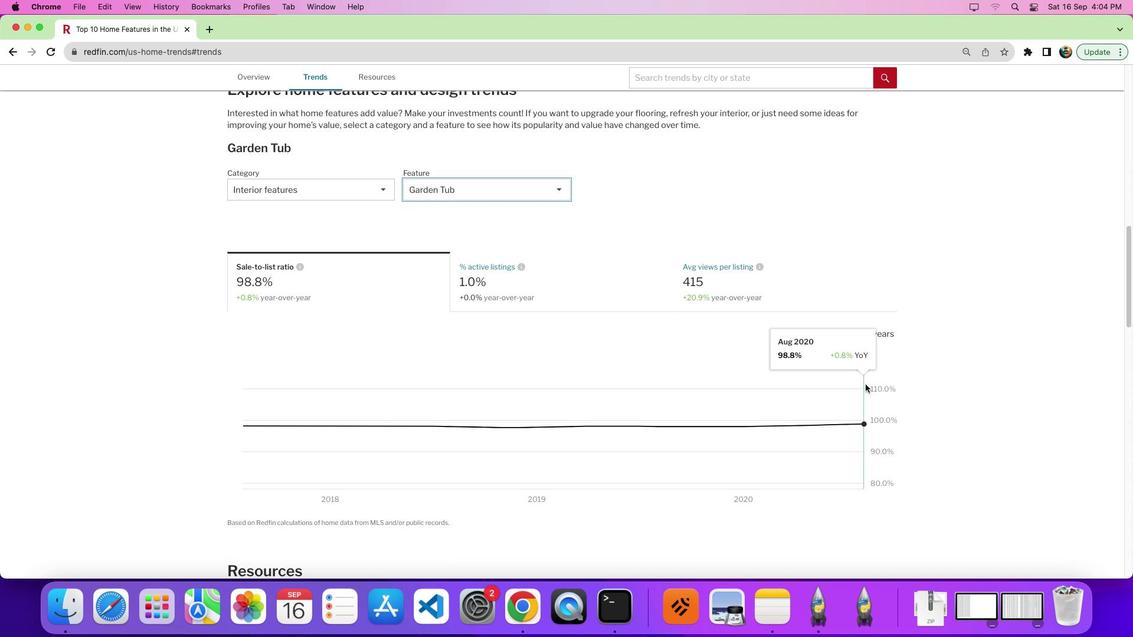 
